 Task: Add an event with the title Interview with Manik, date '2024/05/19', time 8:50 AM to 10:50 AMand add a description: A team outing is a planned event or activity that takes employees out of the usual work environment to engage in recreational and team-building activities. It provides an opportunity for team members to bond, unwind, and strengthen their professional relationships in a more relaxed setting.Select event color  Flamingo . Add location for the event as: 321 Tuileries Garden, Paris, France, logged in from the account softage.3@softage.netand send the event invitation to softage.2@softage.net and softage.4@softage.net. Set a reminder for the event Daily
Action: Mouse moved to (64, 92)
Screenshot: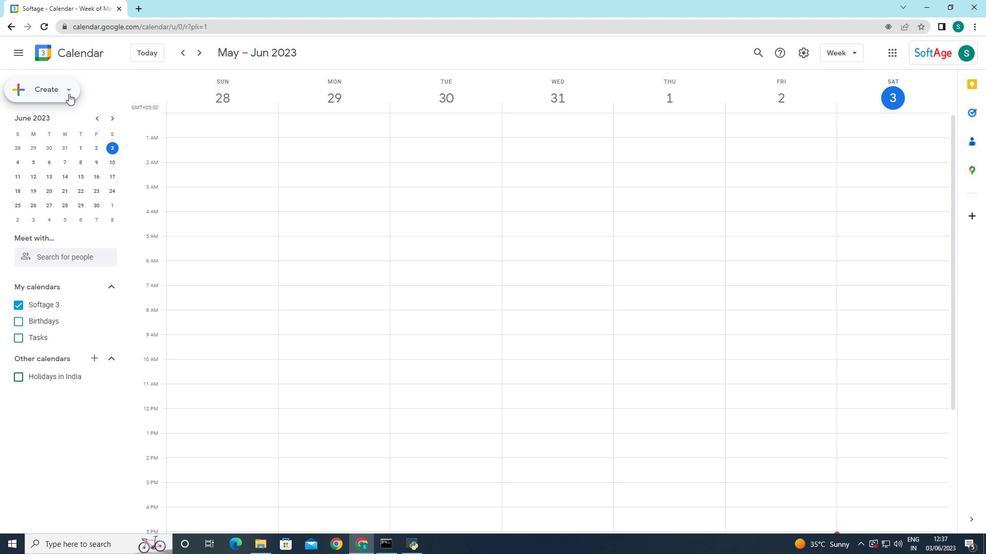 
Action: Mouse pressed left at (64, 92)
Screenshot: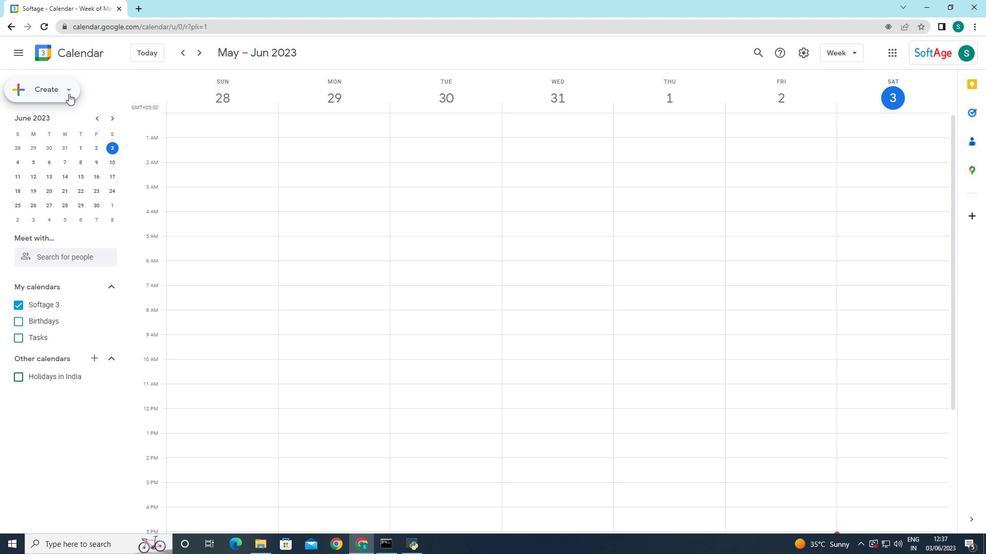 
Action: Mouse moved to (53, 115)
Screenshot: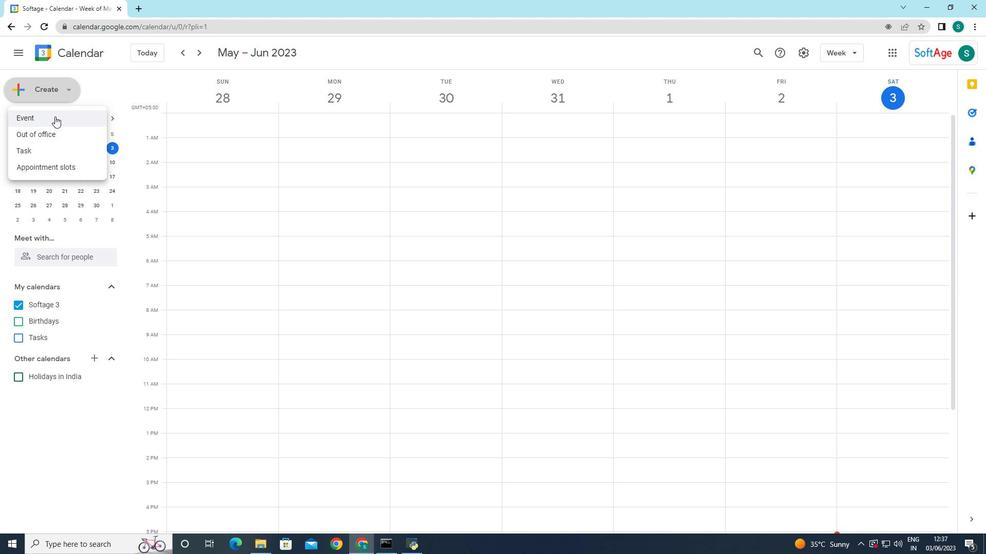 
Action: Mouse pressed left at (53, 115)
Screenshot: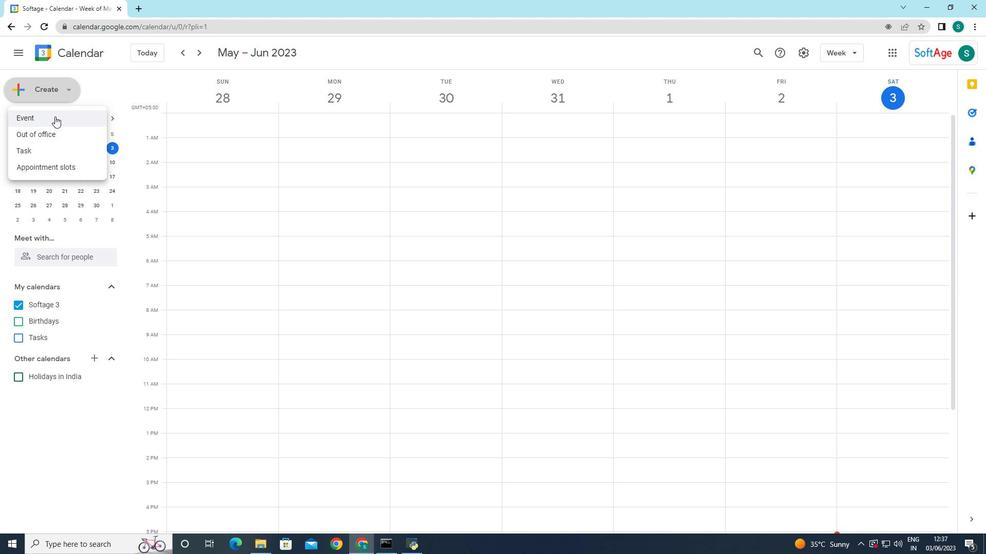 
Action: Mouse moved to (742, 496)
Screenshot: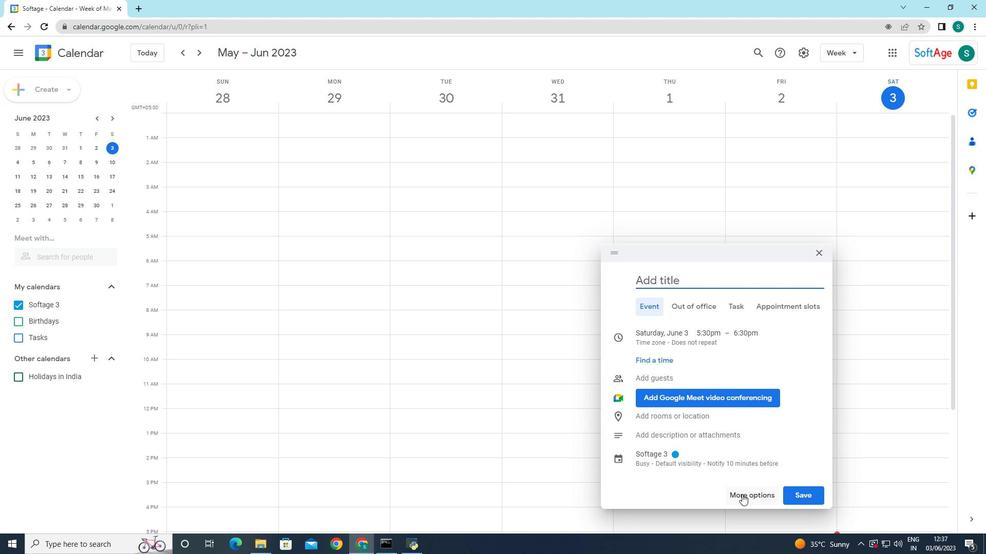 
Action: Mouse pressed left at (742, 496)
Screenshot: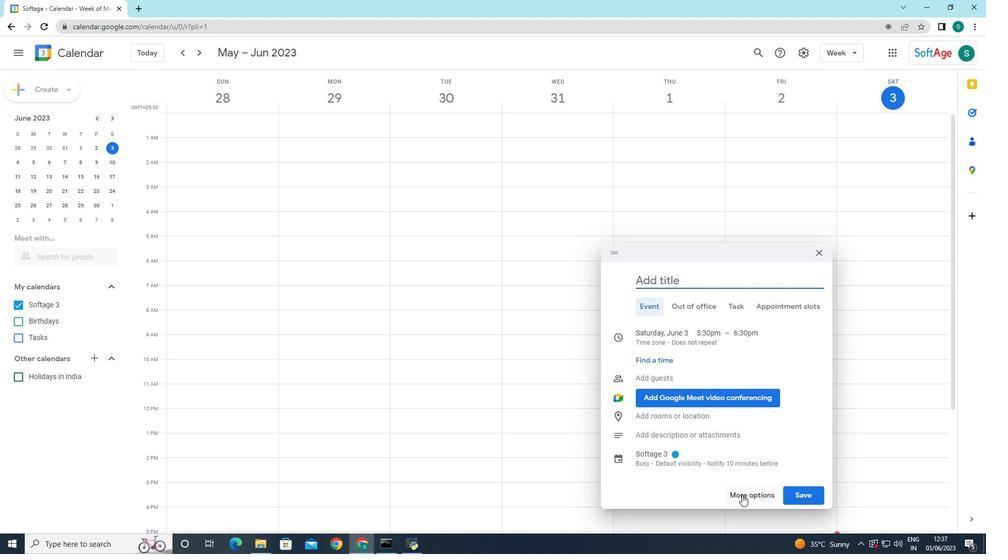 
Action: Mouse moved to (62, 62)
Screenshot: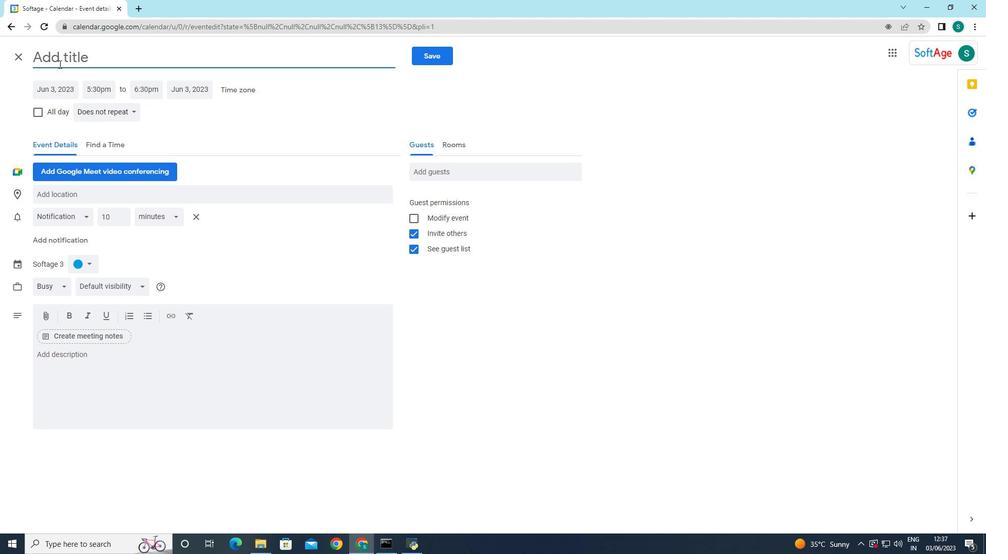 
Action: Mouse pressed left at (62, 62)
Screenshot: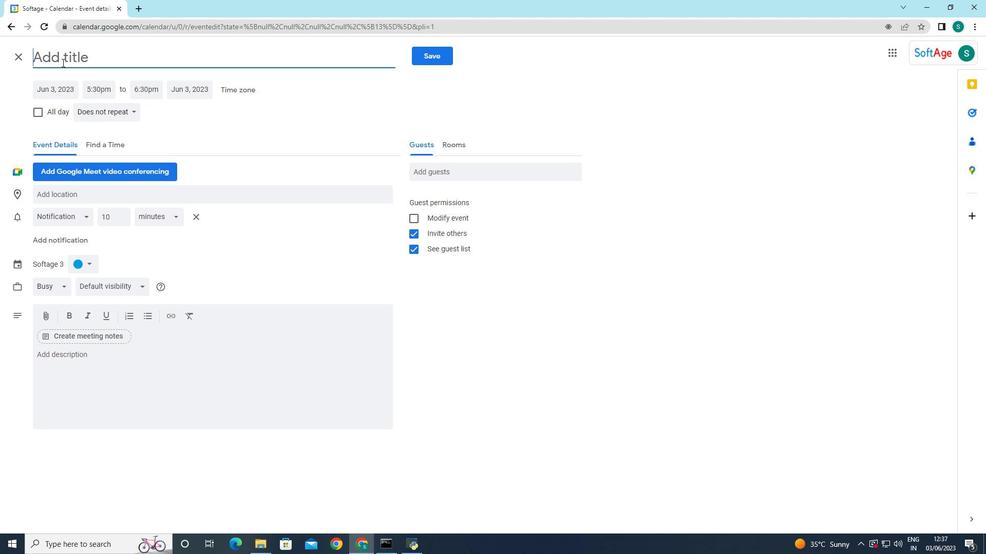 
Action: Key pressed <Key.caps_lock>I<Key.caps_lock>nterview<Key.space>with<Key.space><Key.caps_lock>M<Key.caps_lock>anik<Key.space>
Screenshot: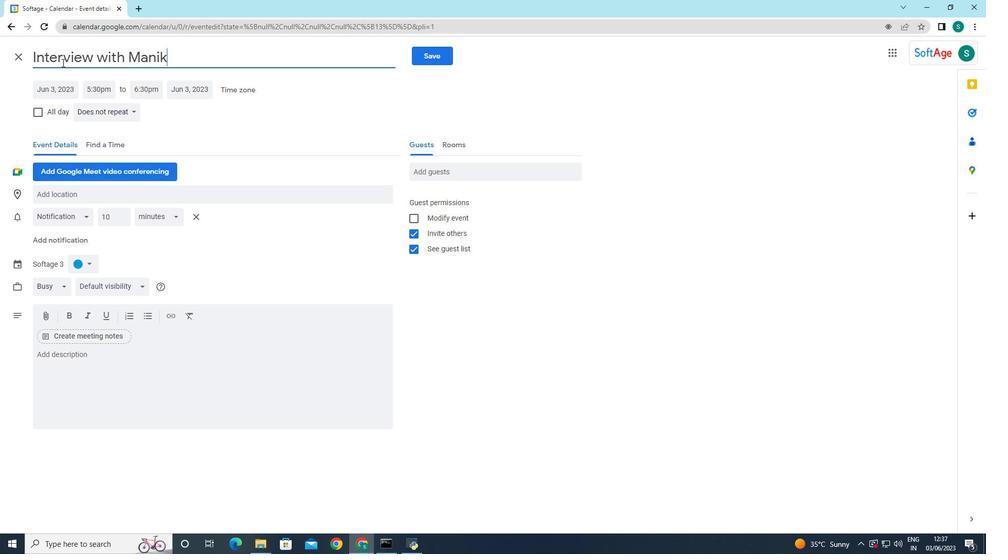 
Action: Mouse moved to (48, 90)
Screenshot: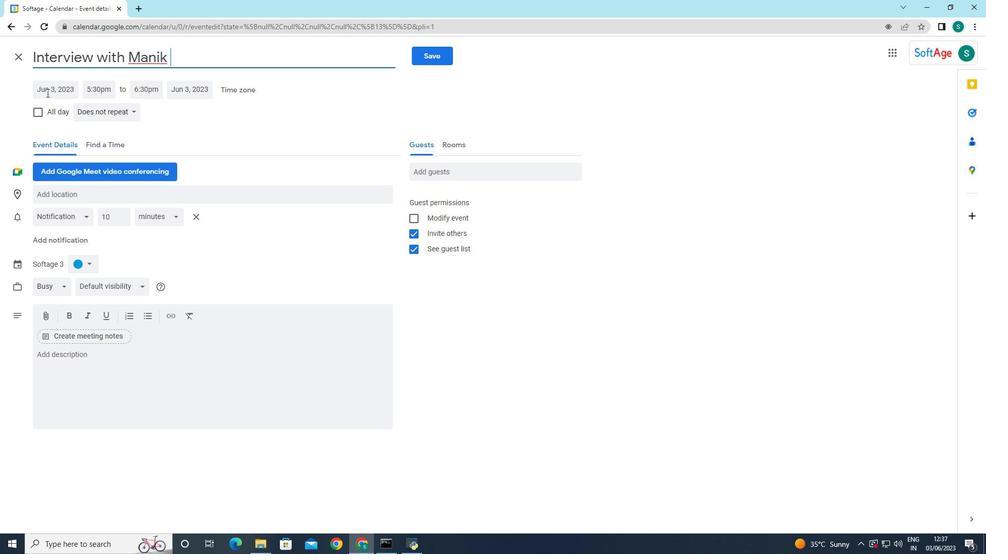
Action: Mouse pressed left at (48, 90)
Screenshot: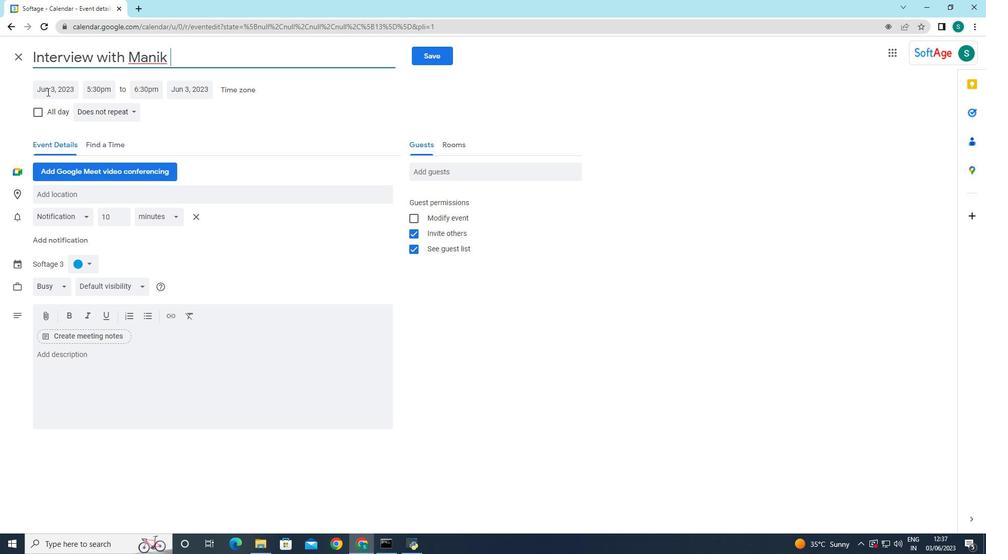 
Action: Mouse moved to (166, 114)
Screenshot: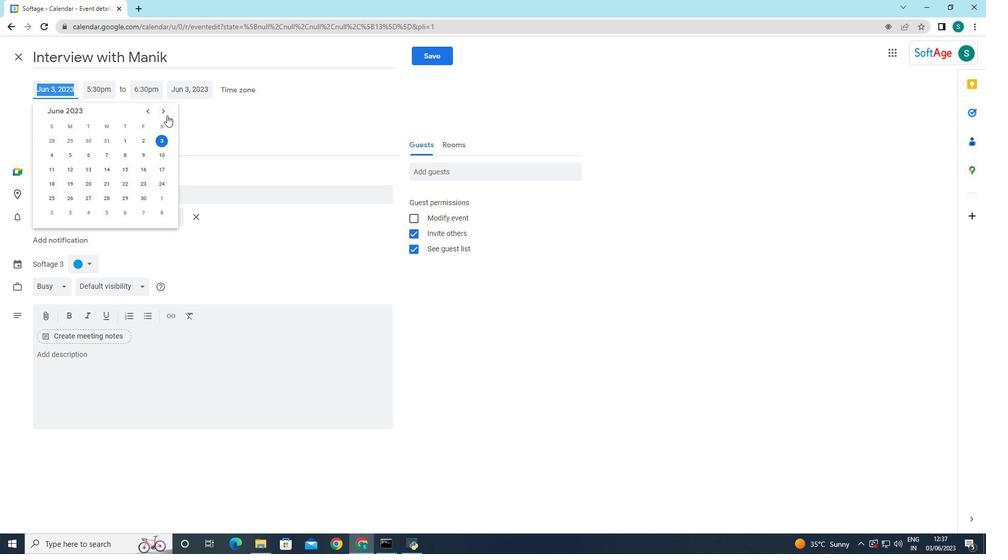 
Action: Mouse pressed left at (166, 114)
Screenshot: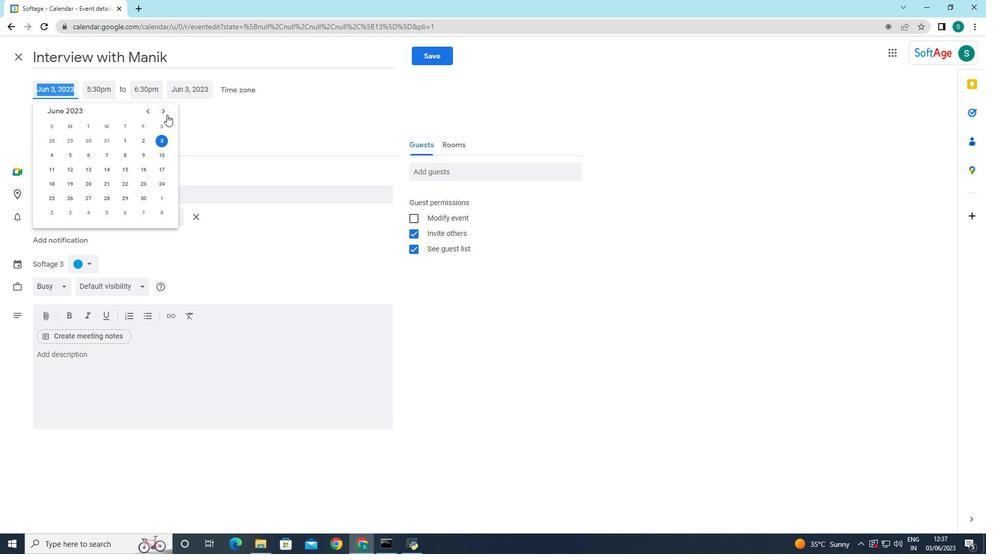 
Action: Mouse pressed left at (166, 114)
Screenshot: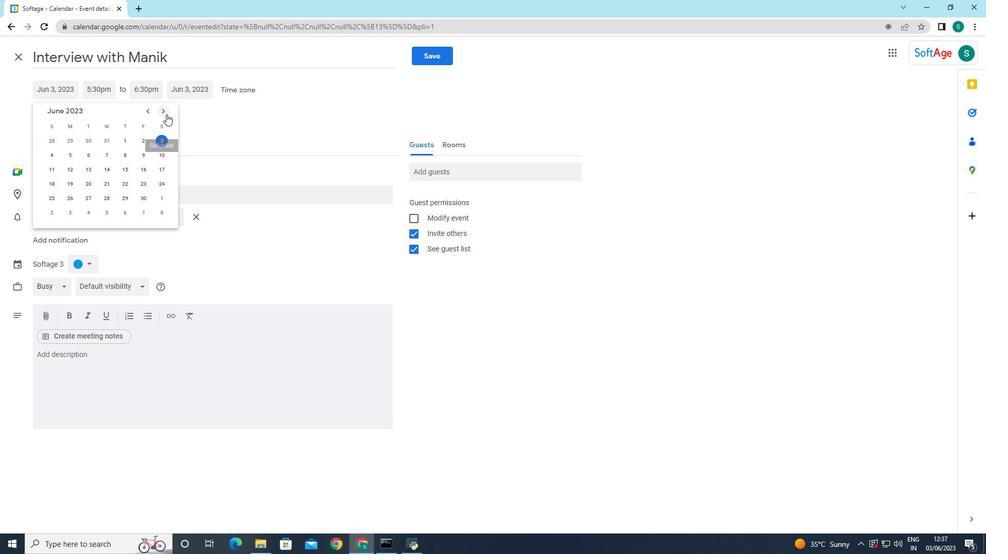 
Action: Mouse pressed left at (166, 114)
Screenshot: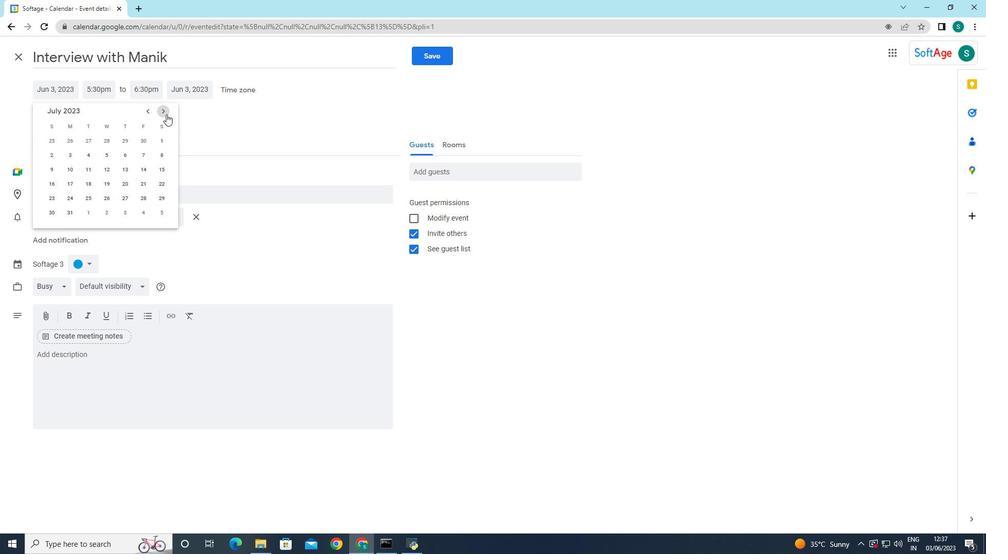 
Action: Mouse pressed left at (166, 114)
Screenshot: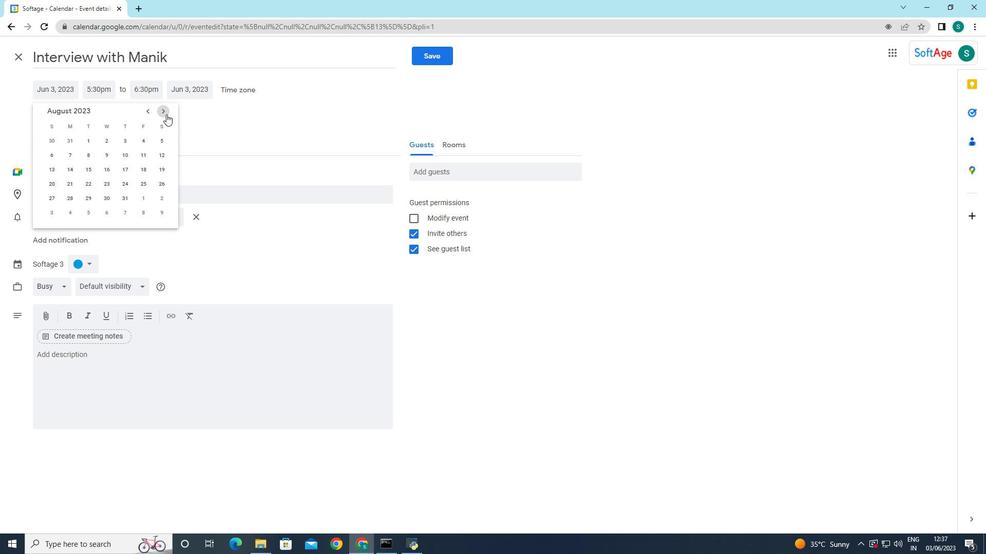 
Action: Mouse pressed left at (166, 114)
Screenshot: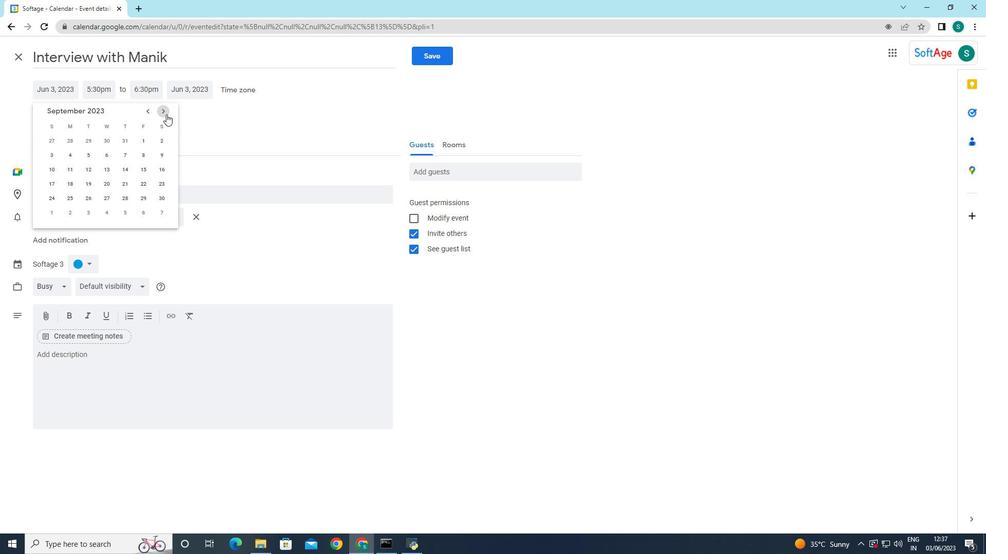 
Action: Mouse pressed left at (166, 114)
Screenshot: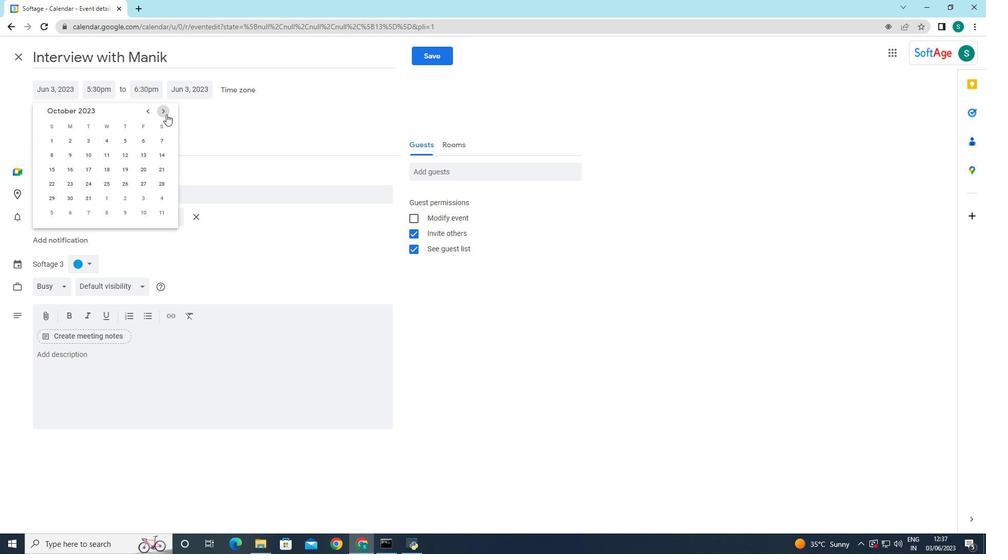 
Action: Mouse pressed left at (166, 114)
Screenshot: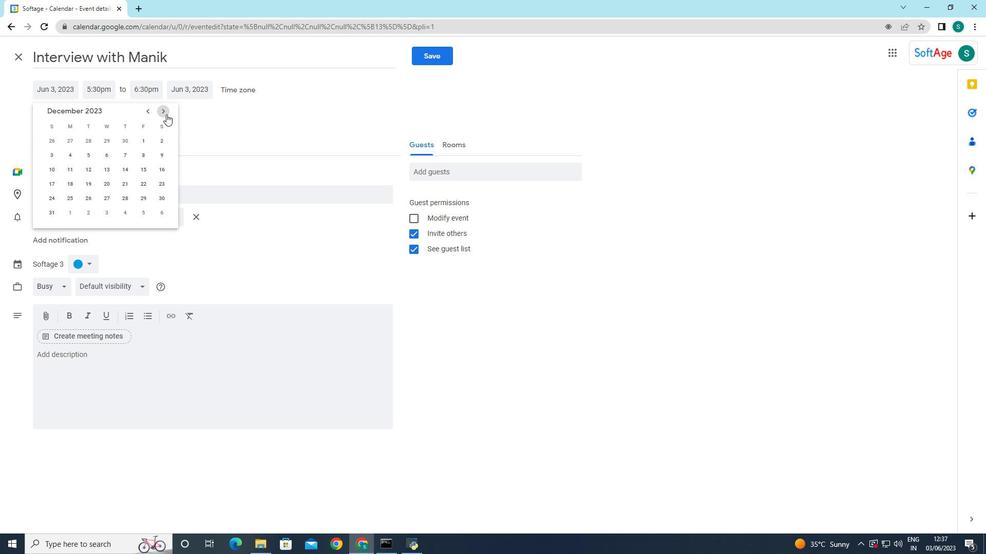 
Action: Mouse pressed left at (166, 114)
Screenshot: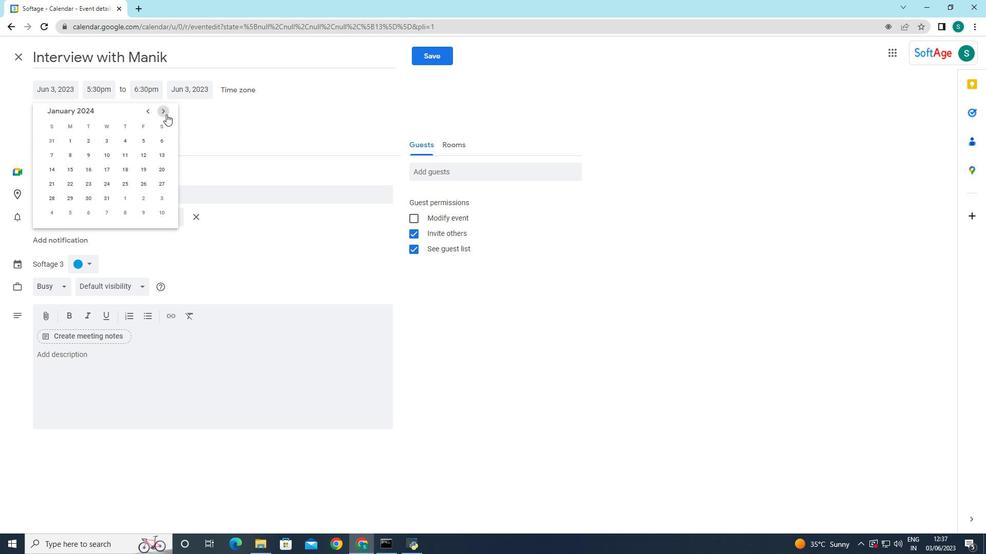 
Action: Mouse pressed left at (166, 114)
Screenshot: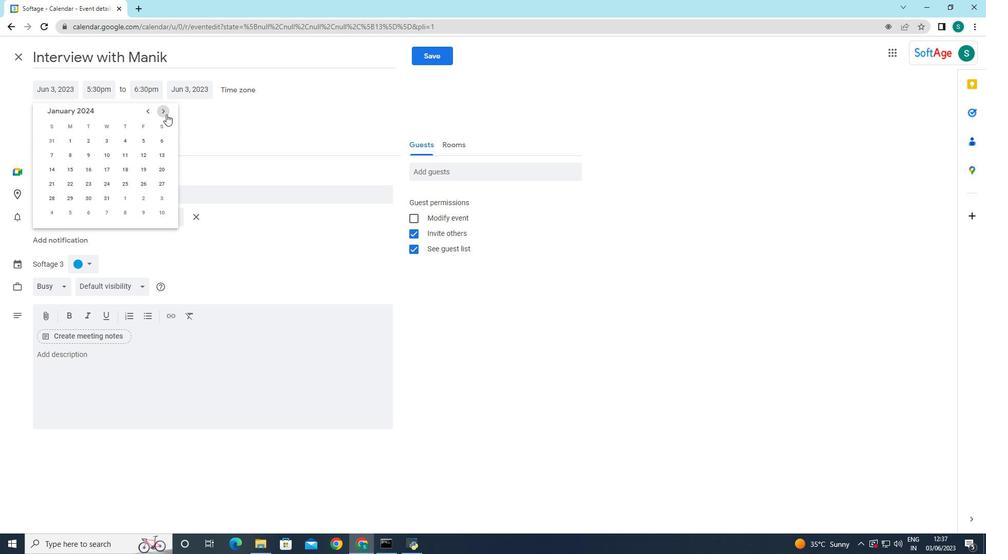 
Action: Mouse pressed left at (166, 114)
Screenshot: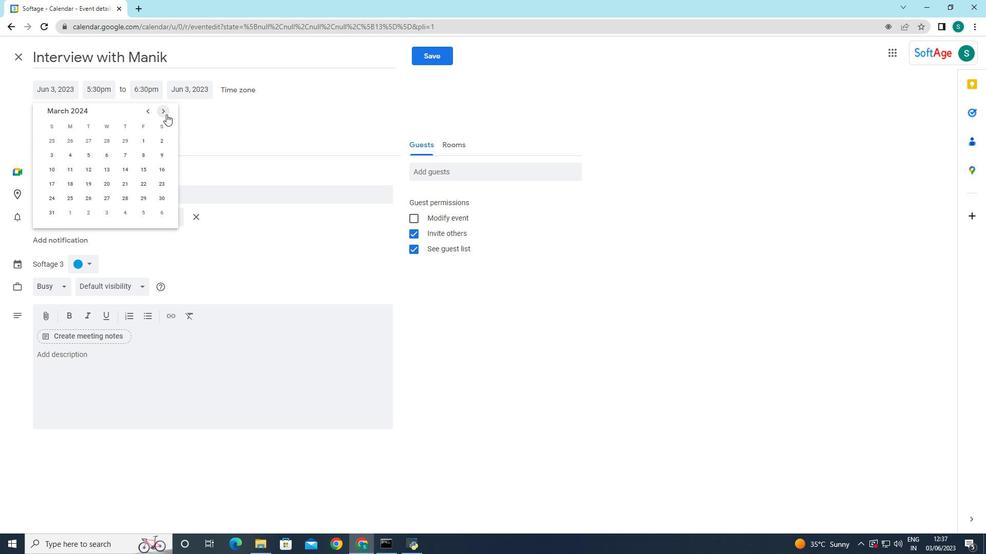 
Action: Mouse pressed left at (166, 114)
Screenshot: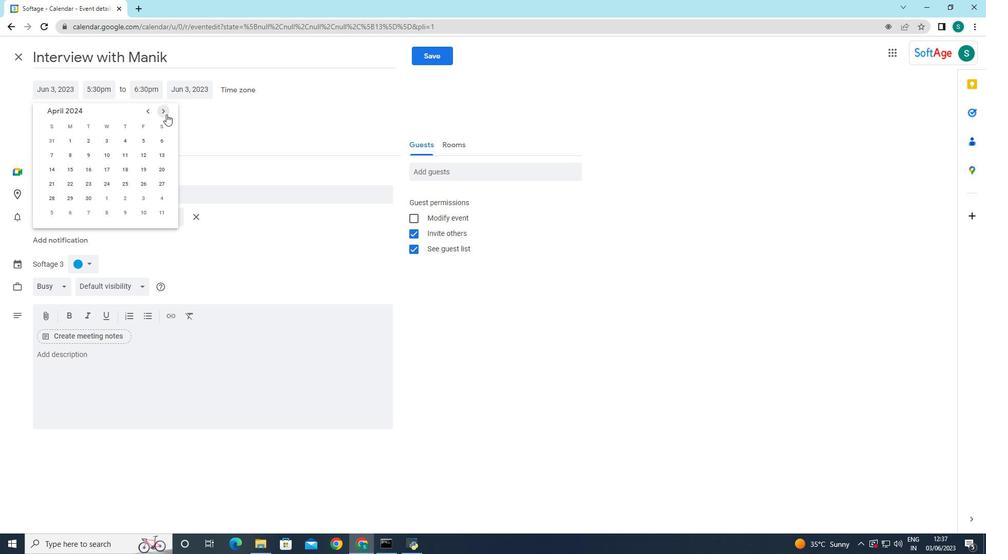 
Action: Mouse moved to (50, 183)
Screenshot: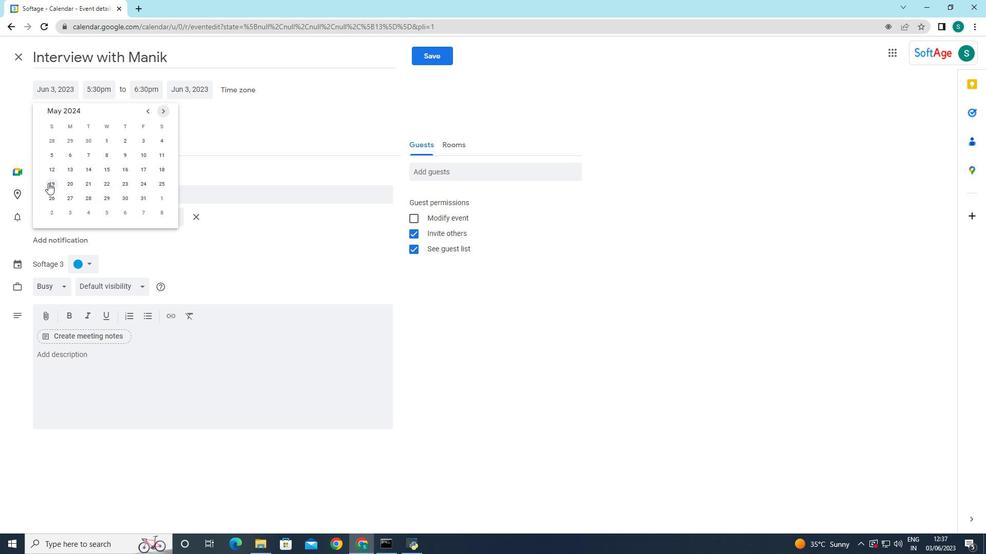 
Action: Mouse pressed left at (50, 183)
Screenshot: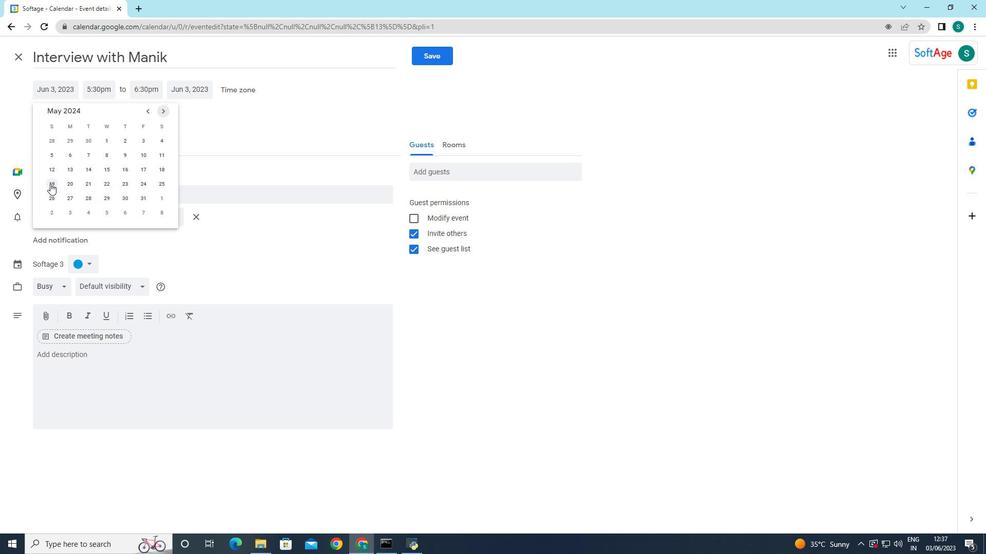 
Action: Mouse moved to (104, 91)
Screenshot: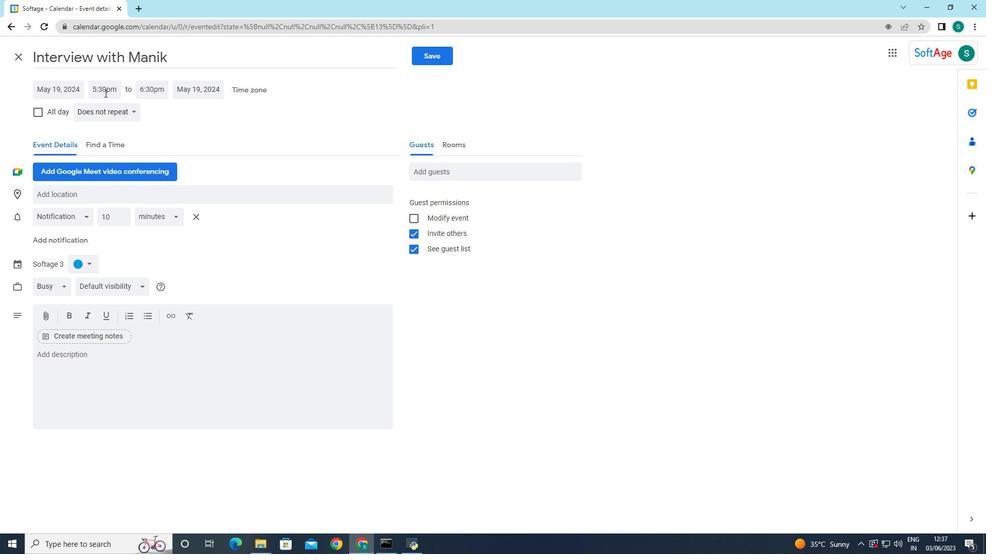 
Action: Mouse pressed left at (104, 91)
Screenshot: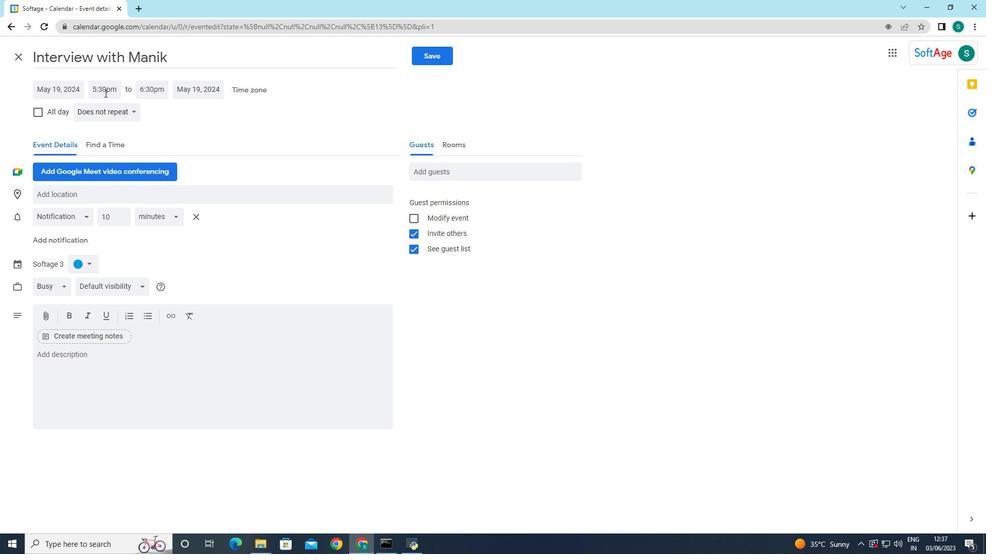 
Action: Mouse moved to (108, 142)
Screenshot: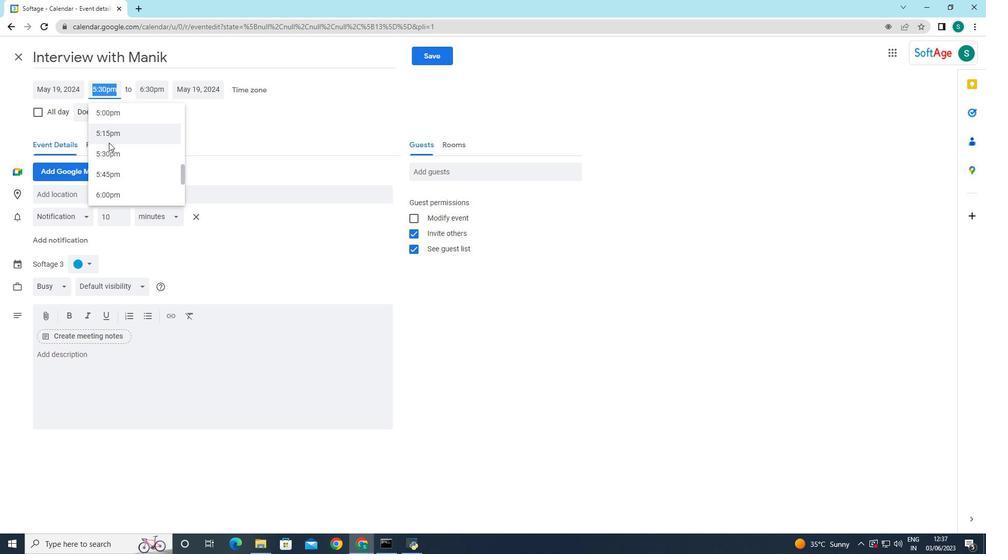 
Action: Mouse scrolled (108, 142) with delta (0, 0)
Screenshot: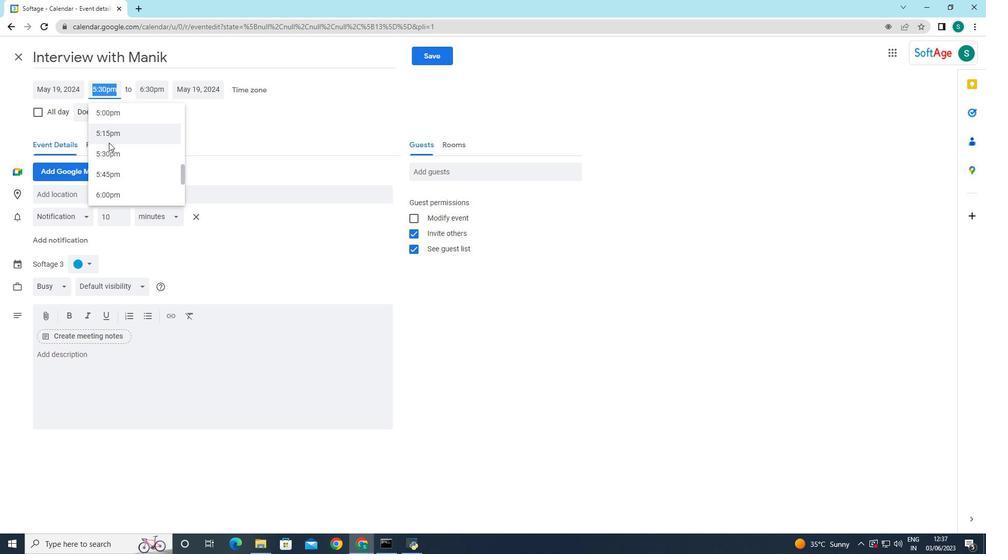 
Action: Mouse scrolled (108, 142) with delta (0, 0)
Screenshot: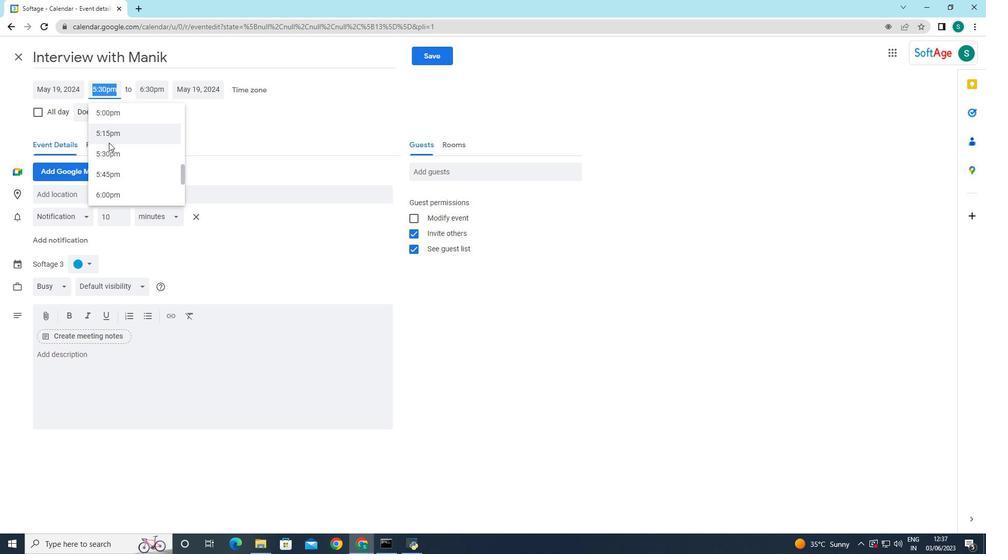 
Action: Mouse scrolled (108, 142) with delta (0, 0)
Screenshot: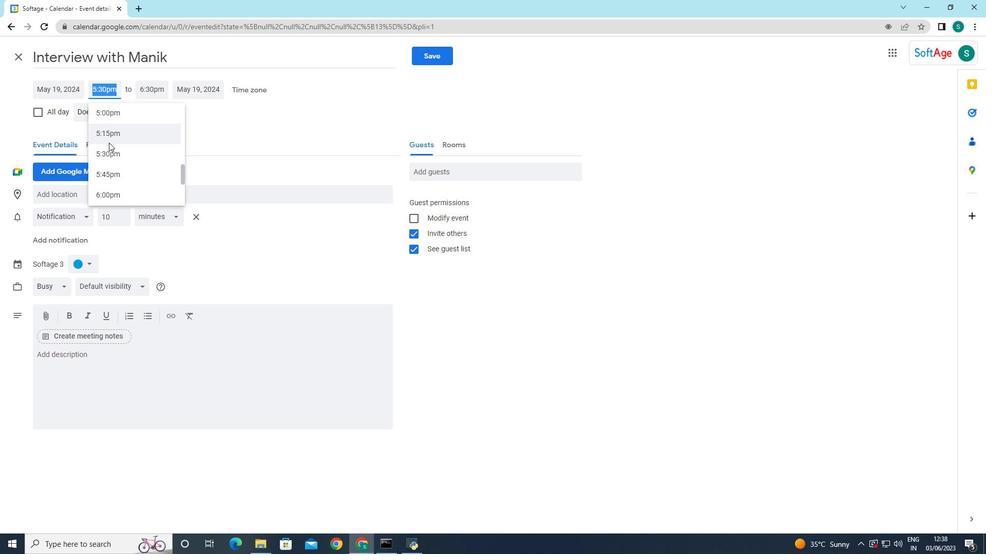 
Action: Mouse scrolled (108, 142) with delta (0, 0)
Screenshot: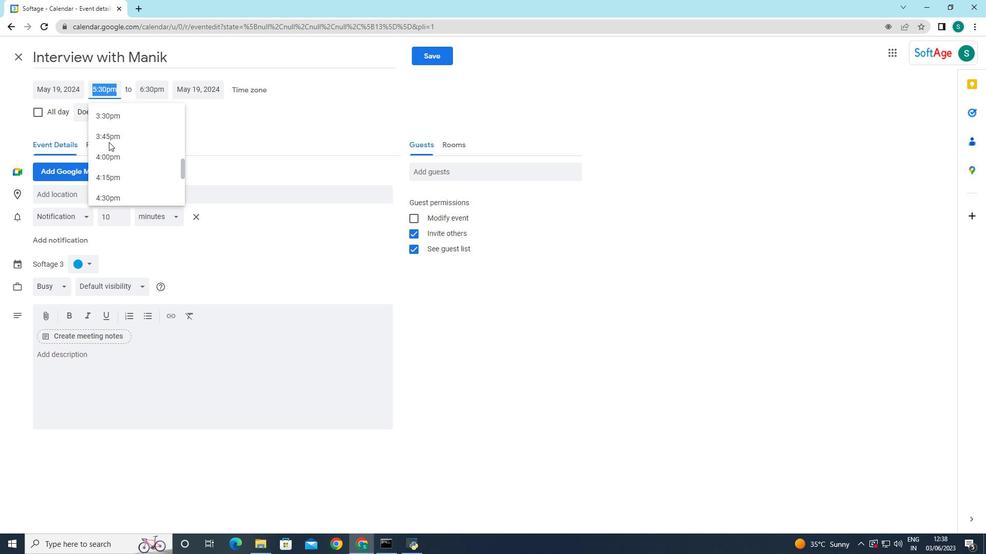 
Action: Mouse scrolled (108, 142) with delta (0, 0)
Screenshot: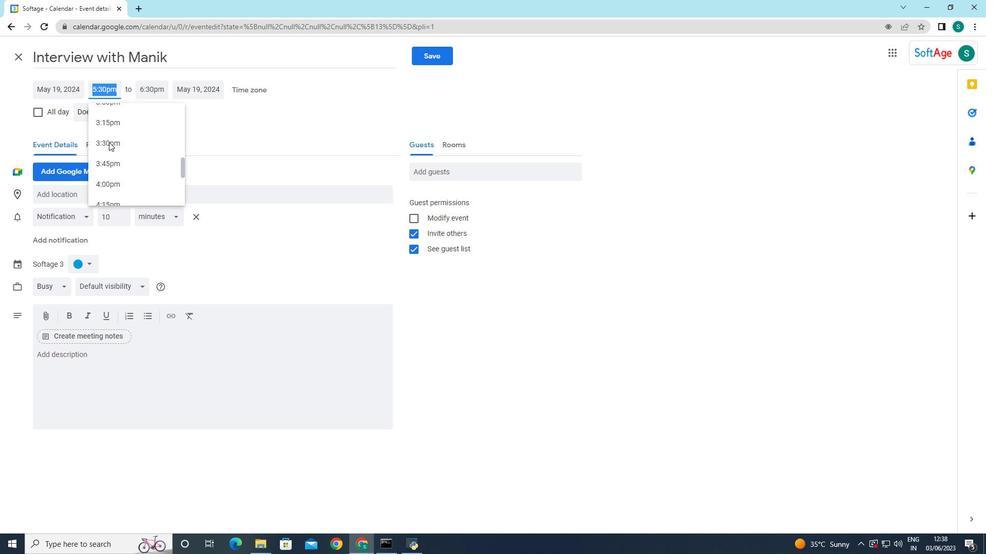 
Action: Mouse moved to (109, 156)
Screenshot: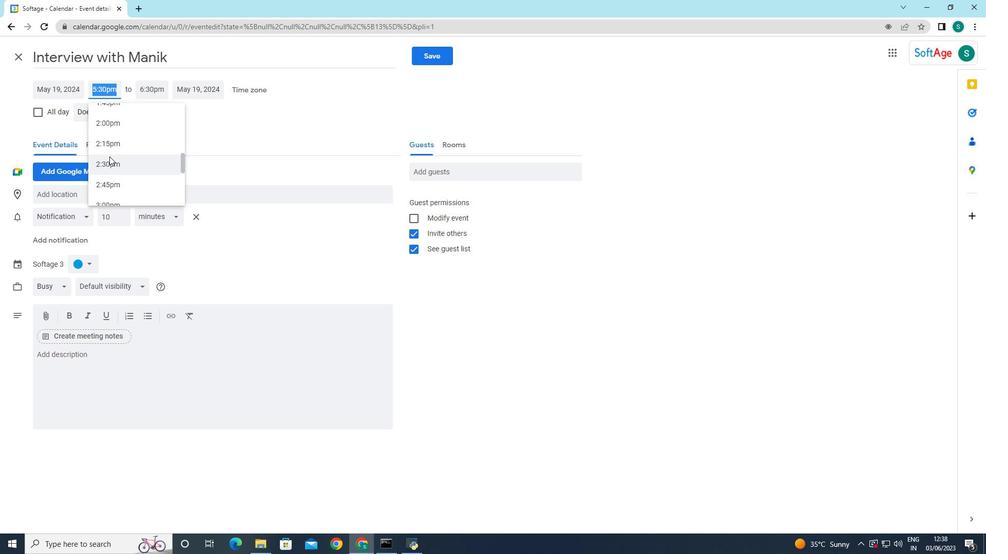 
Action: Mouse scrolled (109, 157) with delta (0, 0)
Screenshot: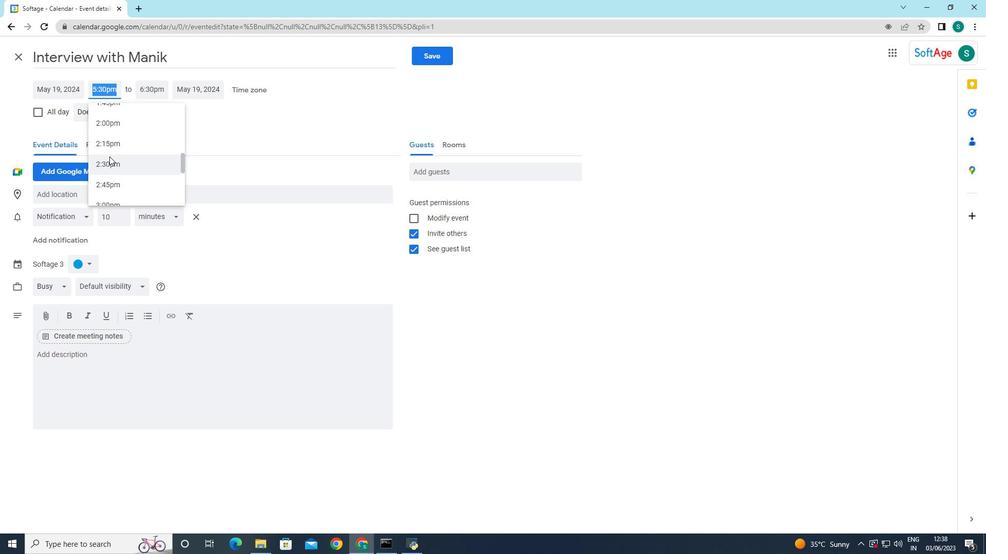 
Action: Mouse moved to (117, 165)
Screenshot: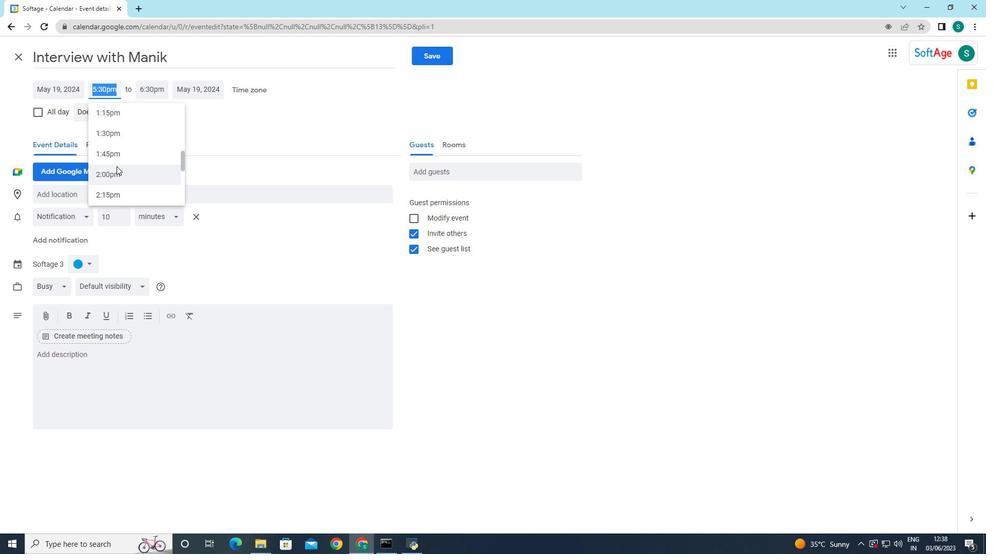 
Action: Mouse scrolled (117, 166) with delta (0, 0)
Screenshot: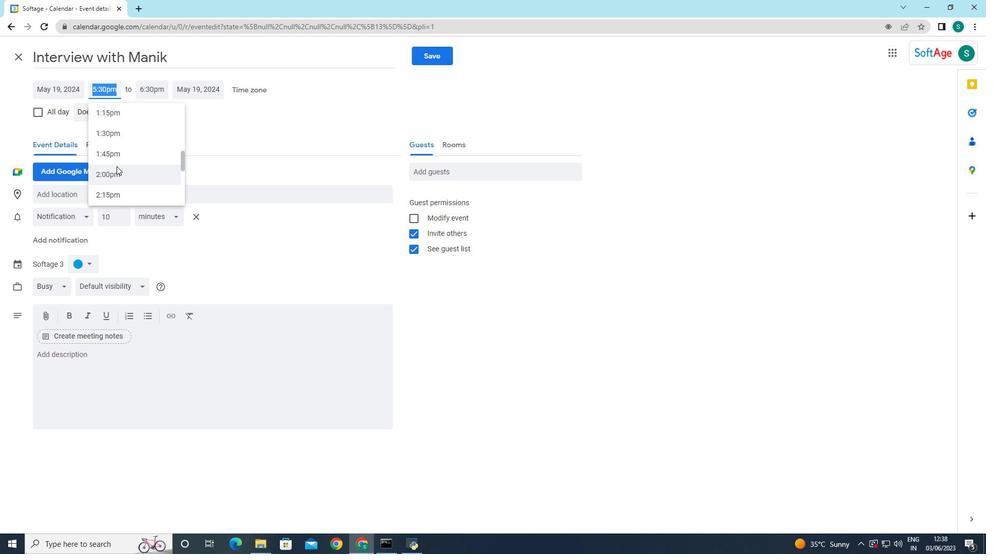 
Action: Mouse moved to (117, 164)
Screenshot: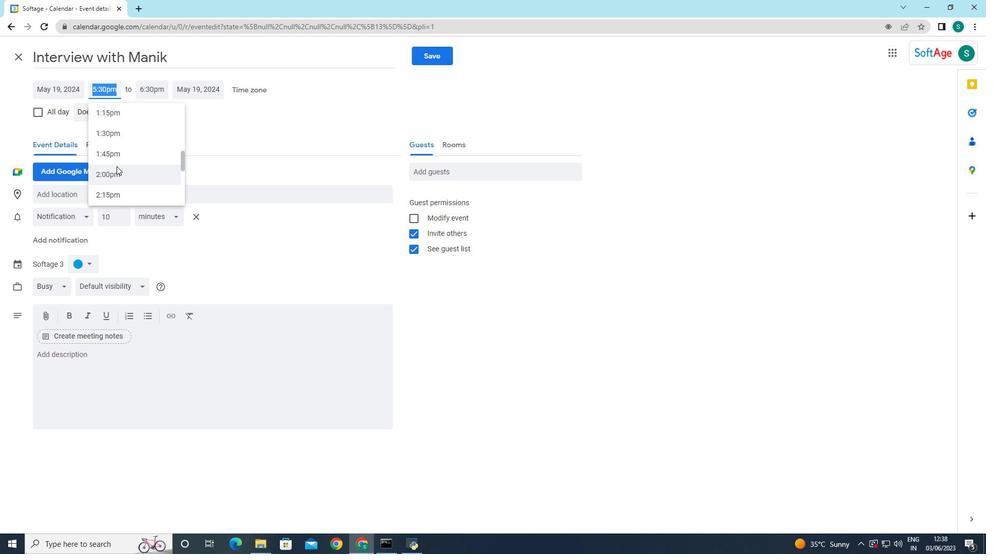 
Action: Mouse scrolled (117, 165) with delta (0, 0)
Screenshot: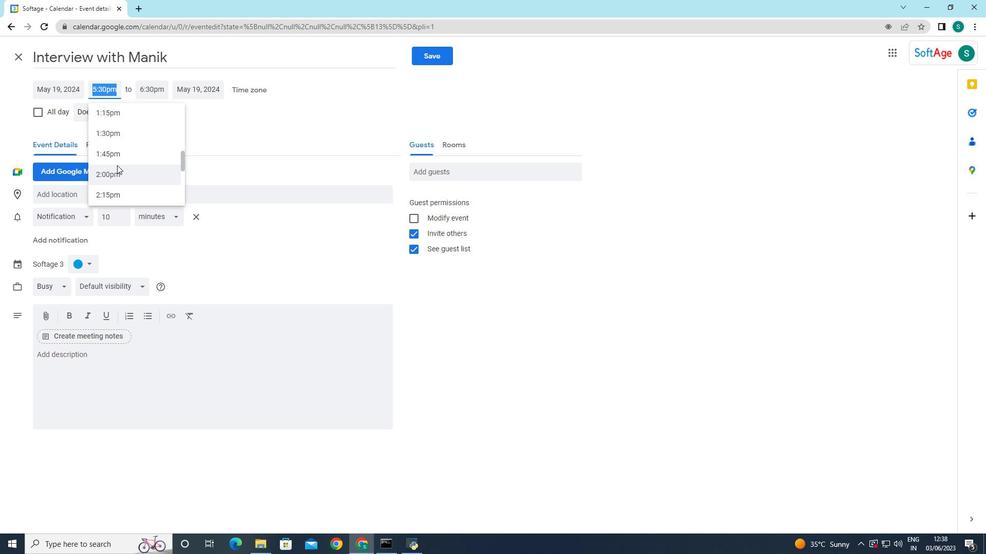 
Action: Mouse scrolled (117, 165) with delta (0, 0)
Screenshot: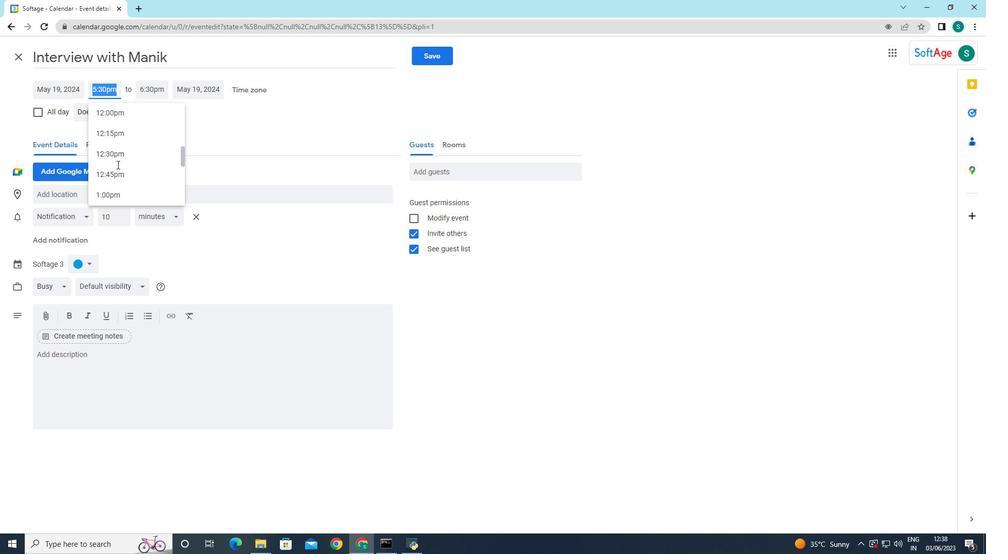 
Action: Mouse moved to (116, 160)
Screenshot: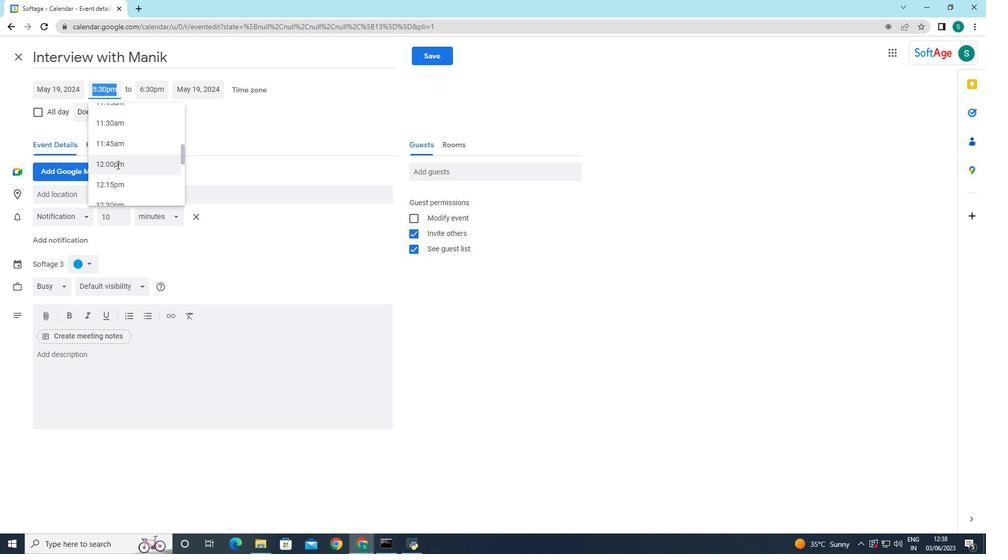
Action: Mouse scrolled (116, 161) with delta (0, 0)
Screenshot: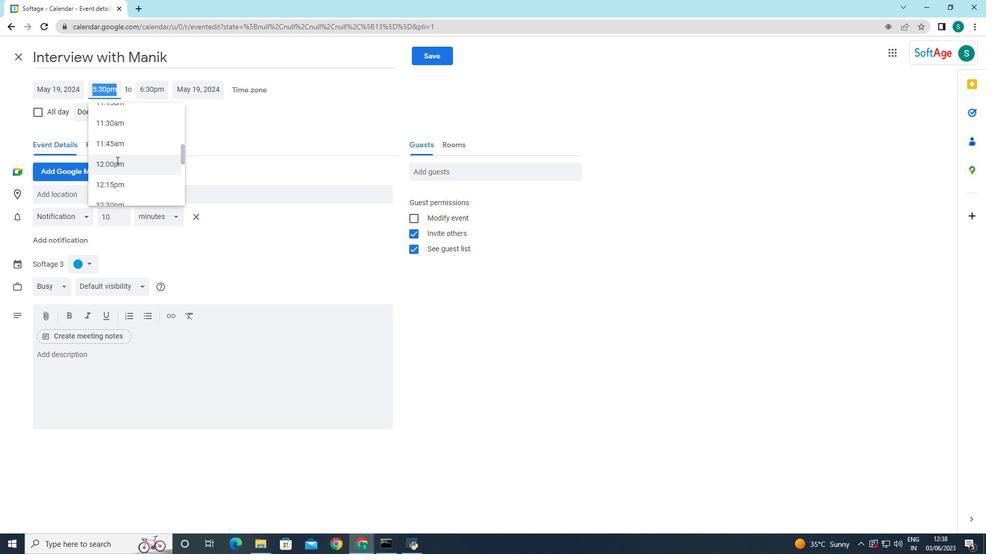 
Action: Mouse moved to (116, 160)
Screenshot: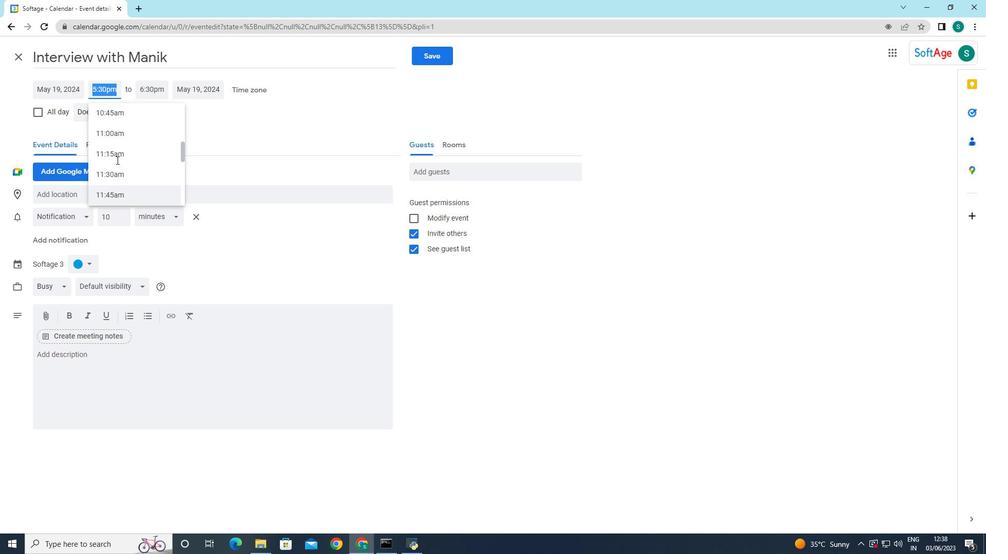 
Action: Mouse scrolled (116, 161) with delta (0, 0)
Screenshot: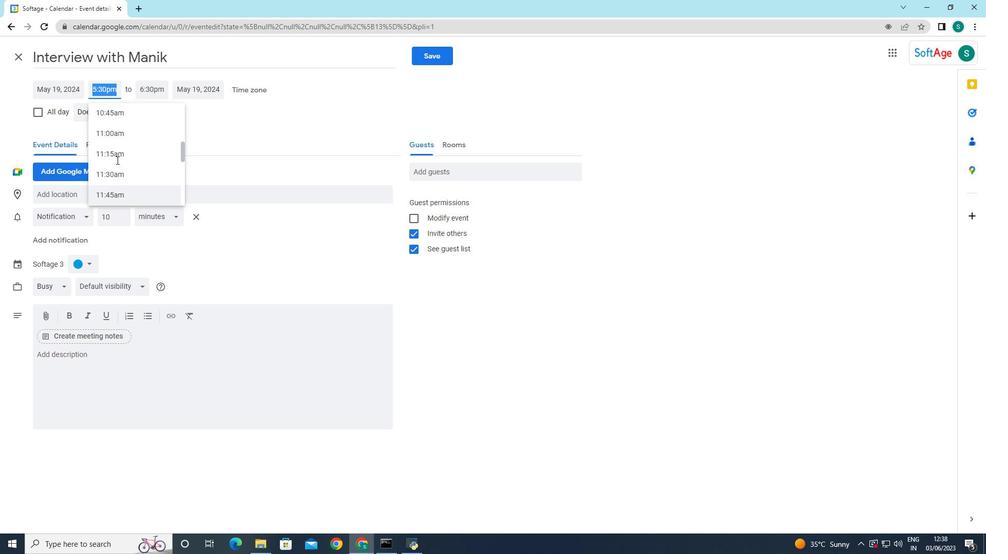 
Action: Mouse scrolled (116, 161) with delta (0, 0)
Screenshot: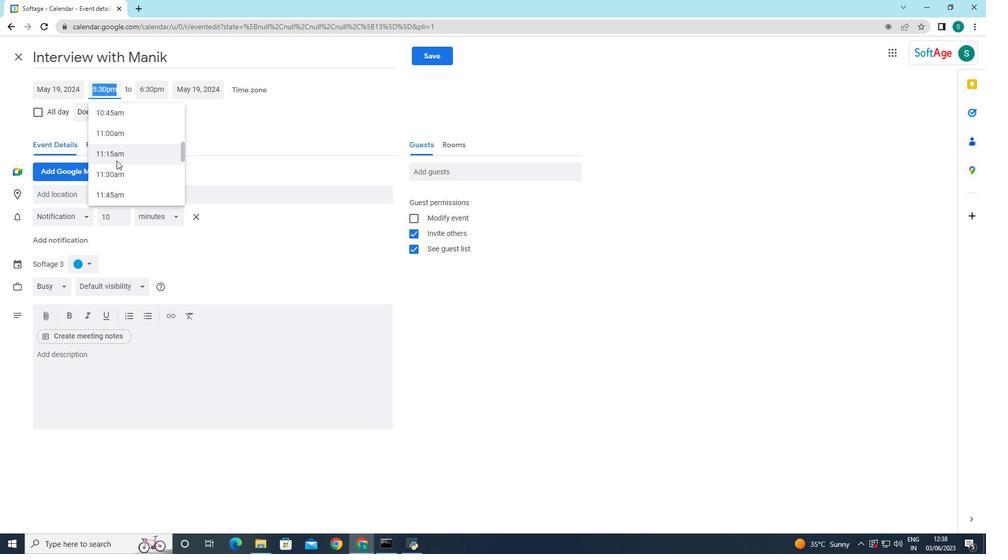 
Action: Mouse moved to (117, 160)
Screenshot: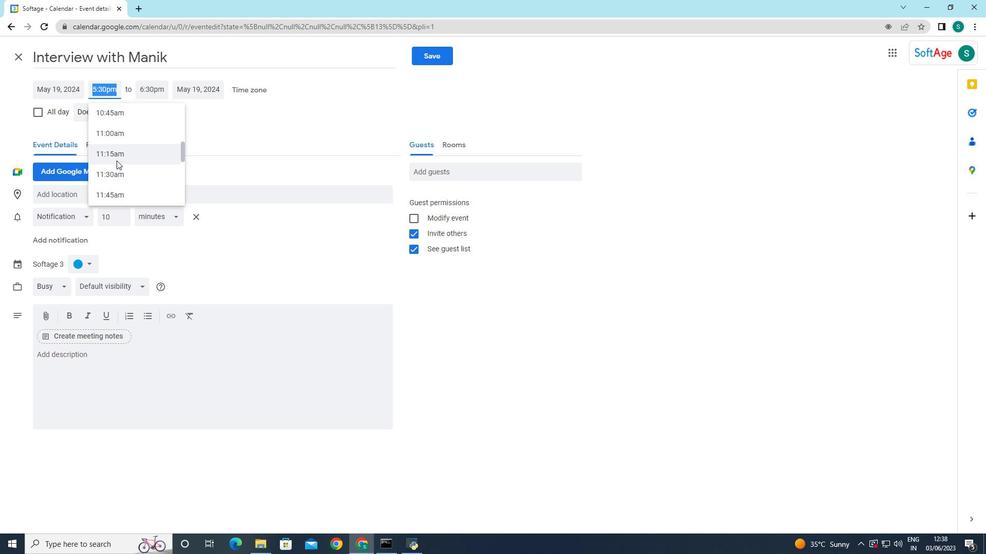 
Action: Mouse scrolled (117, 161) with delta (0, 0)
Screenshot: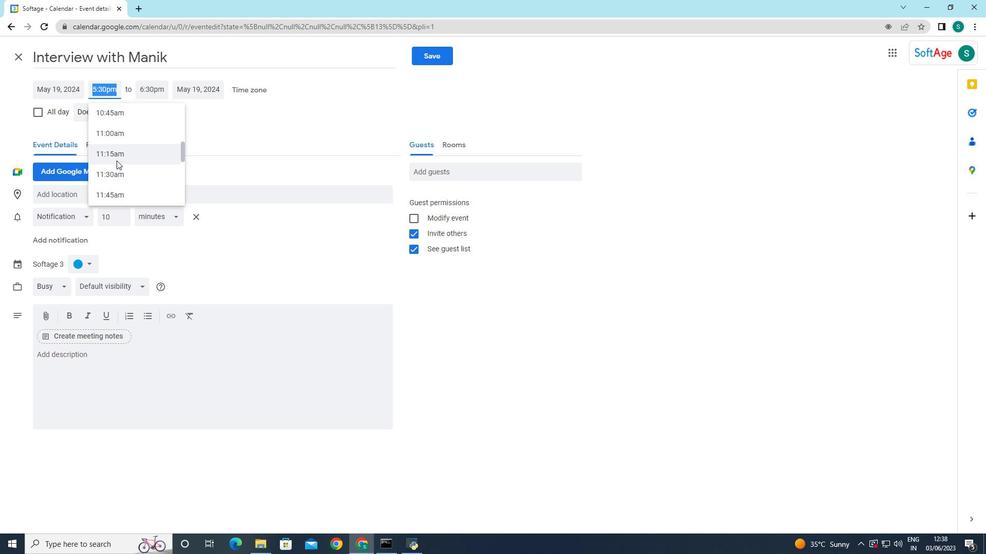 
Action: Mouse moved to (114, 163)
Screenshot: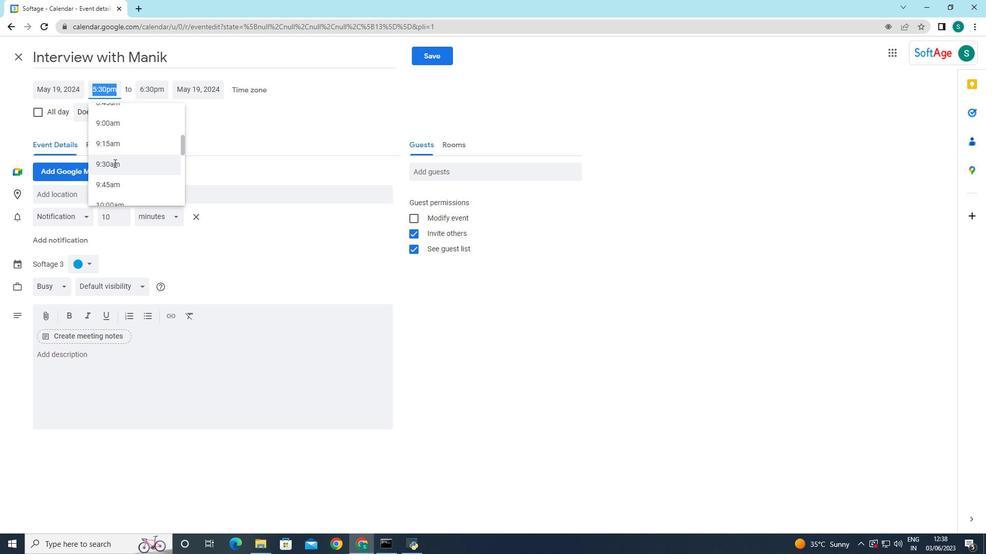 
Action: Mouse scrolled (114, 162) with delta (0, 0)
Screenshot: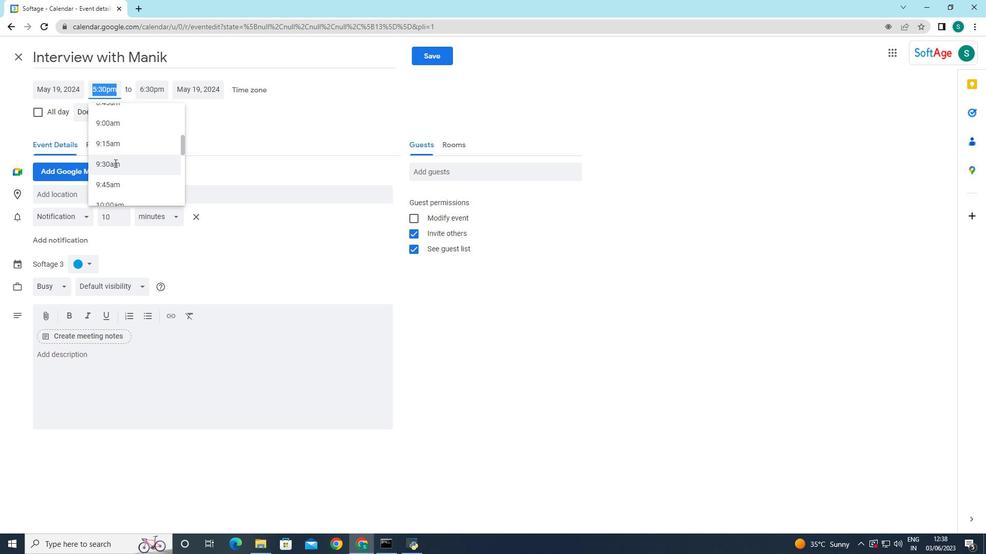 
Action: Mouse moved to (116, 161)
Screenshot: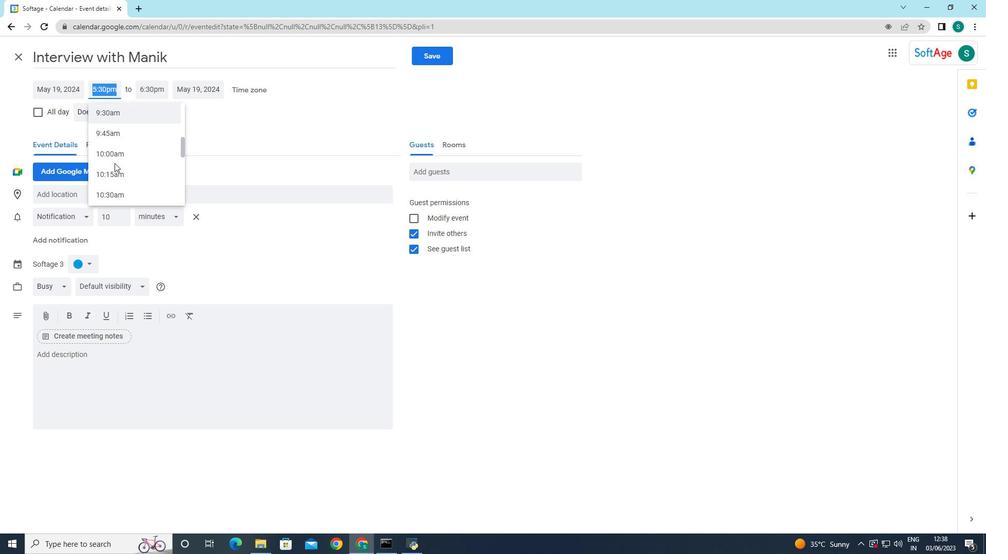 
Action: Mouse scrolled (116, 162) with delta (0, 0)
Screenshot: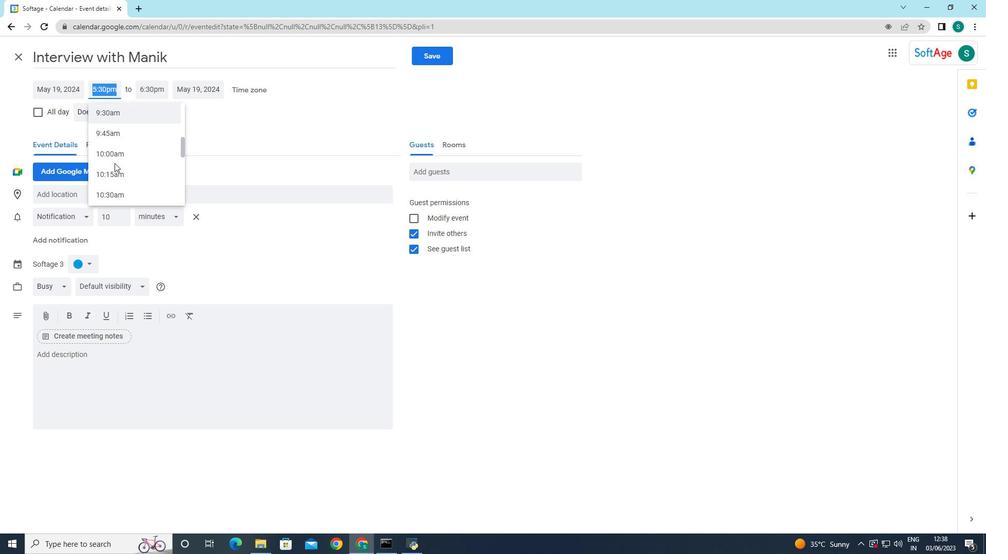 
Action: Mouse moved to (116, 161)
Screenshot: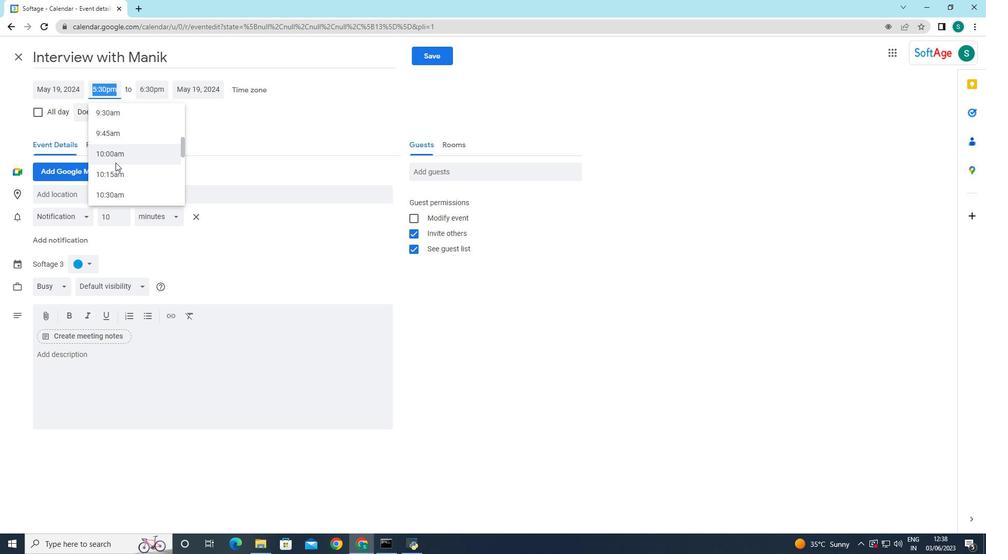 
Action: Mouse scrolled (116, 162) with delta (0, 0)
Screenshot: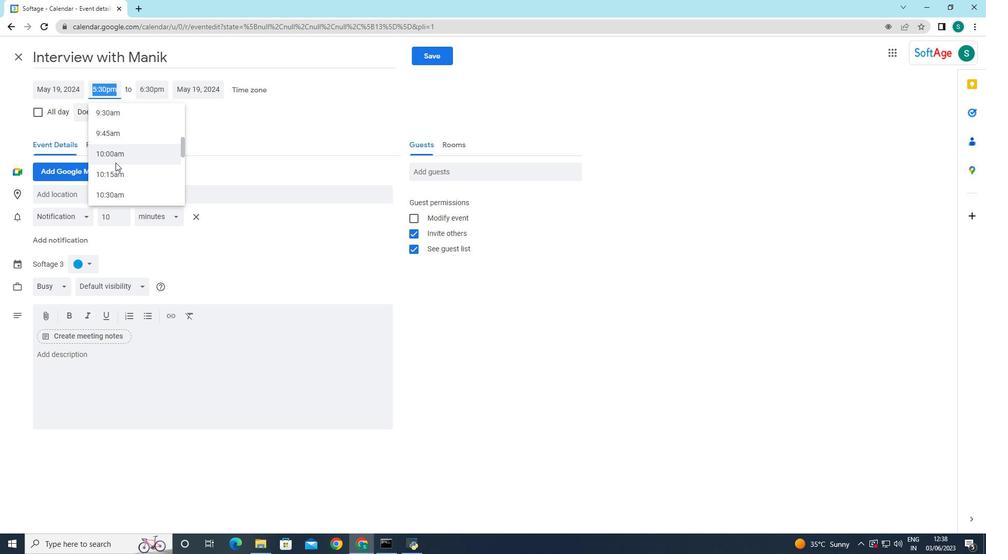 
Action: Mouse moved to (113, 134)
Screenshot: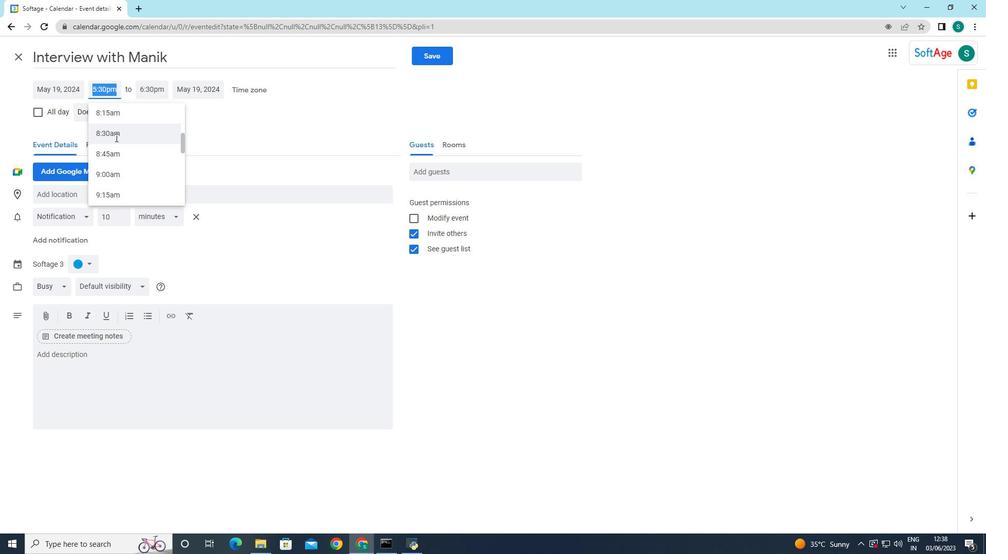 
Action: Mouse pressed left at (113, 134)
Screenshot: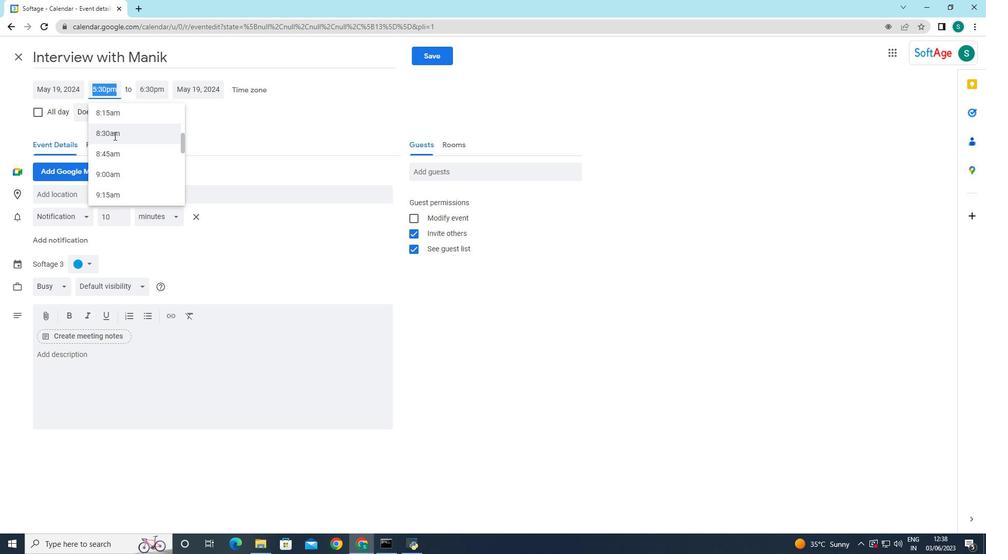 
Action: Mouse moved to (102, 88)
Screenshot: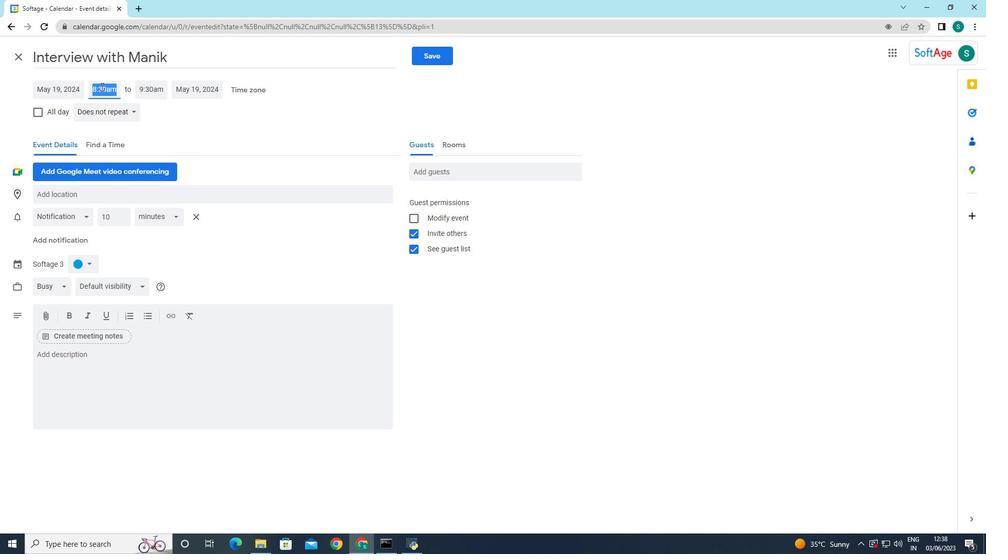 
Action: Mouse pressed left at (102, 88)
Screenshot: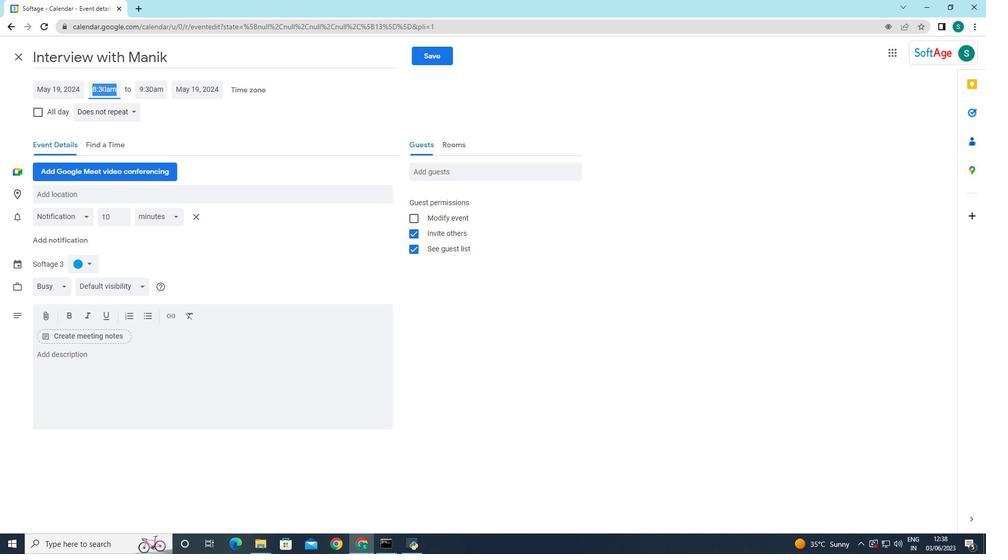 
Action: Mouse moved to (128, 128)
Screenshot: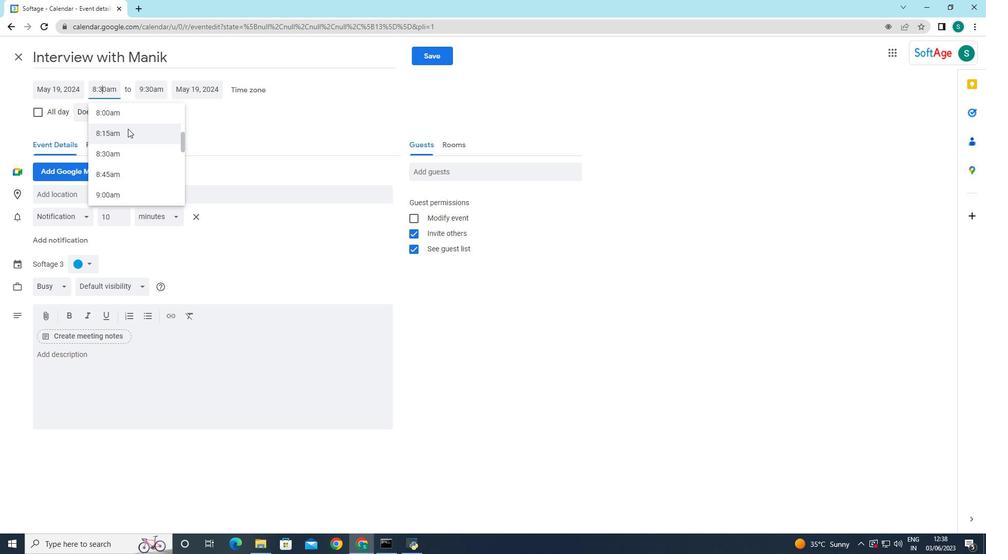 
Action: Key pressed <Key.backspace>5
Screenshot: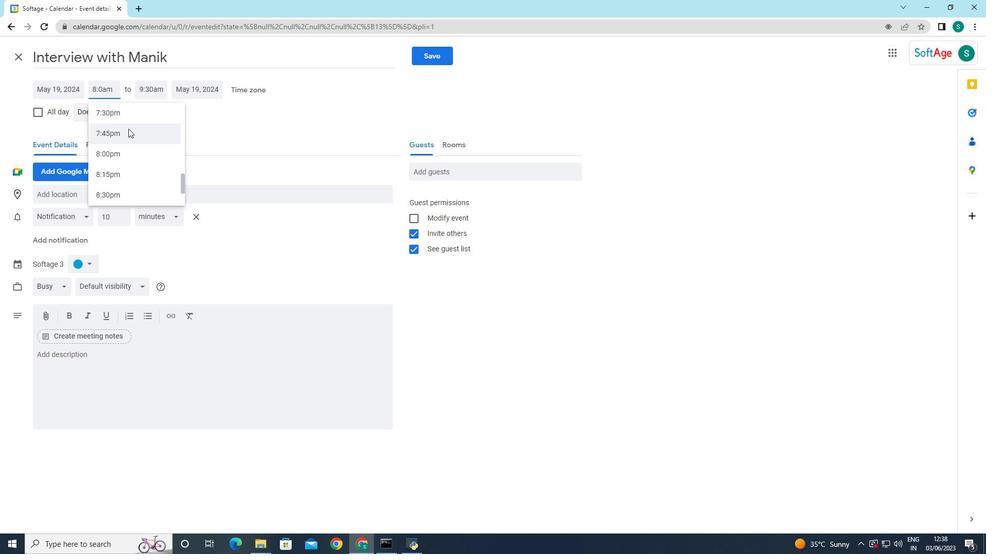 
Action: Mouse moved to (146, 85)
Screenshot: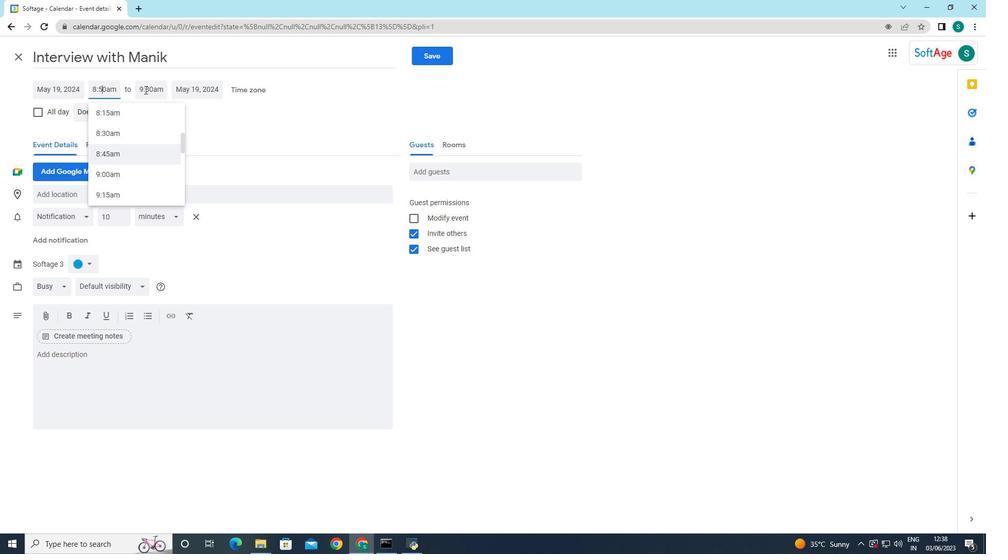 
Action: Mouse pressed left at (146, 85)
Screenshot: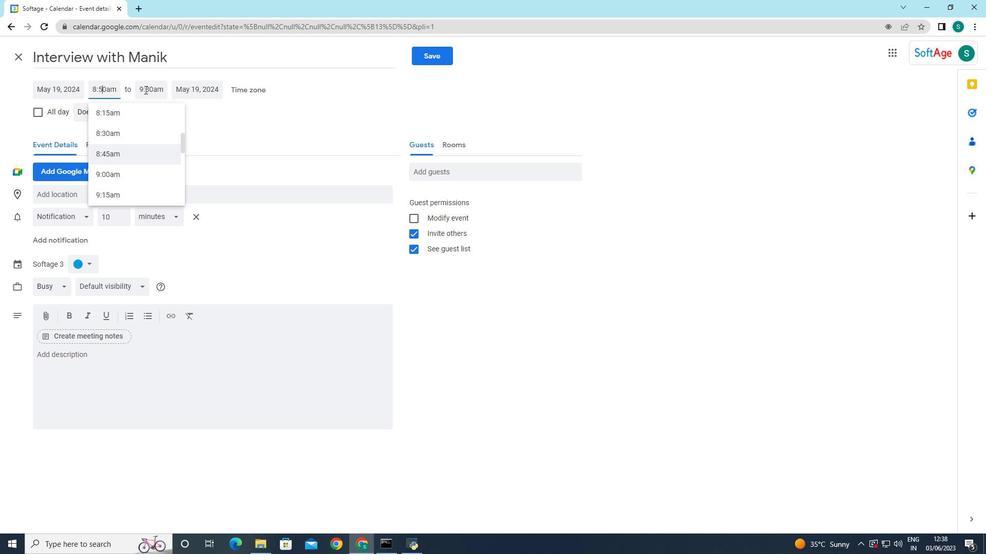 
Action: Mouse moved to (175, 195)
Screenshot: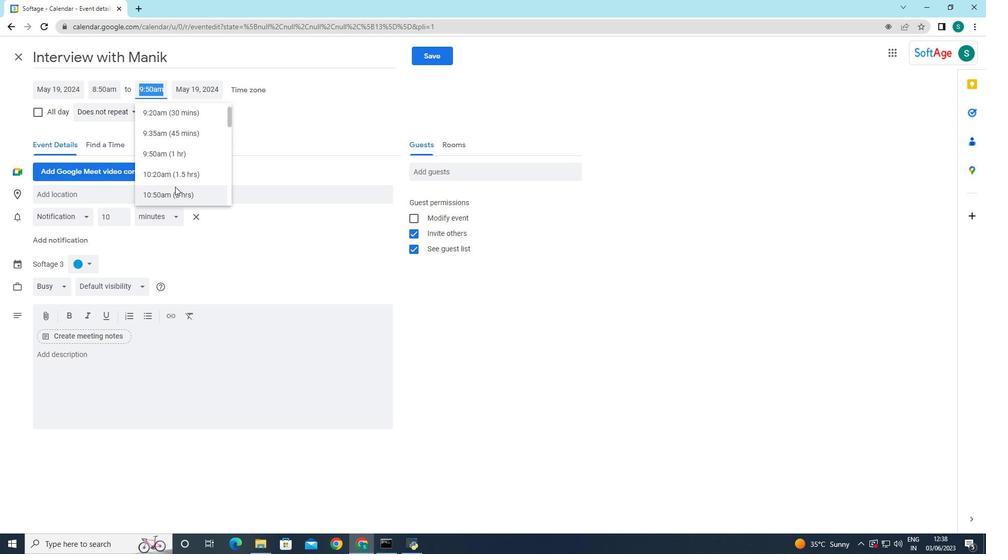 
Action: Mouse pressed left at (175, 195)
Screenshot: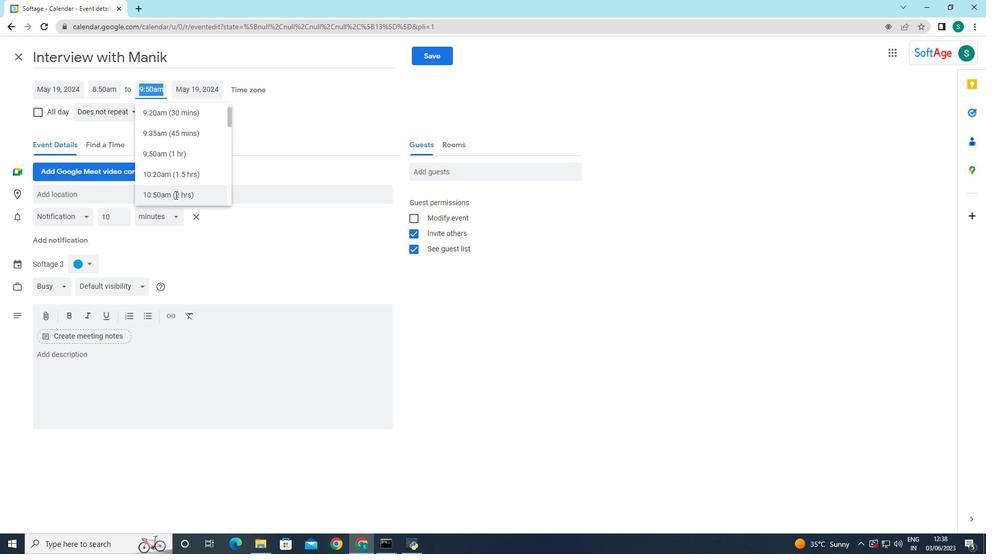 
Action: Mouse moved to (231, 124)
Screenshot: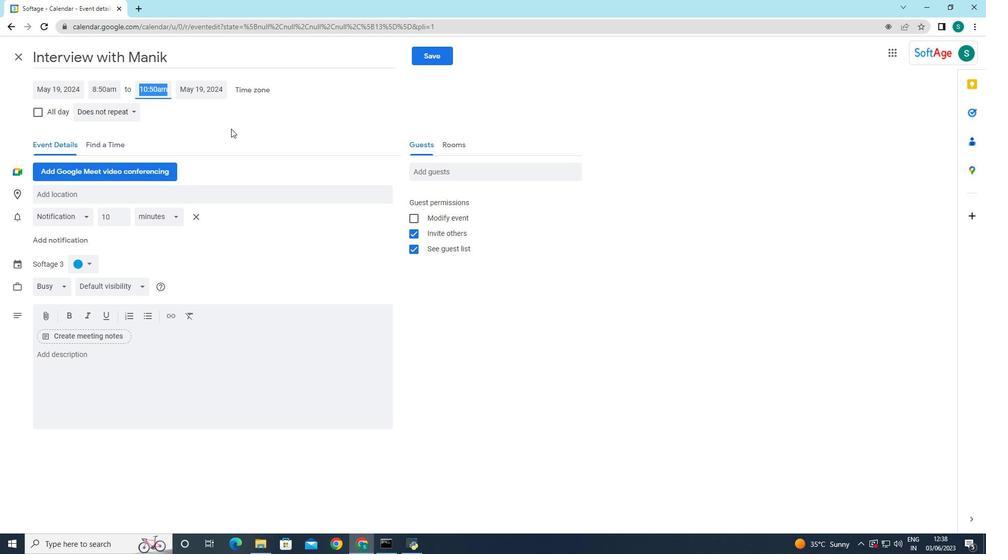 
Action: Mouse pressed left at (231, 124)
Screenshot: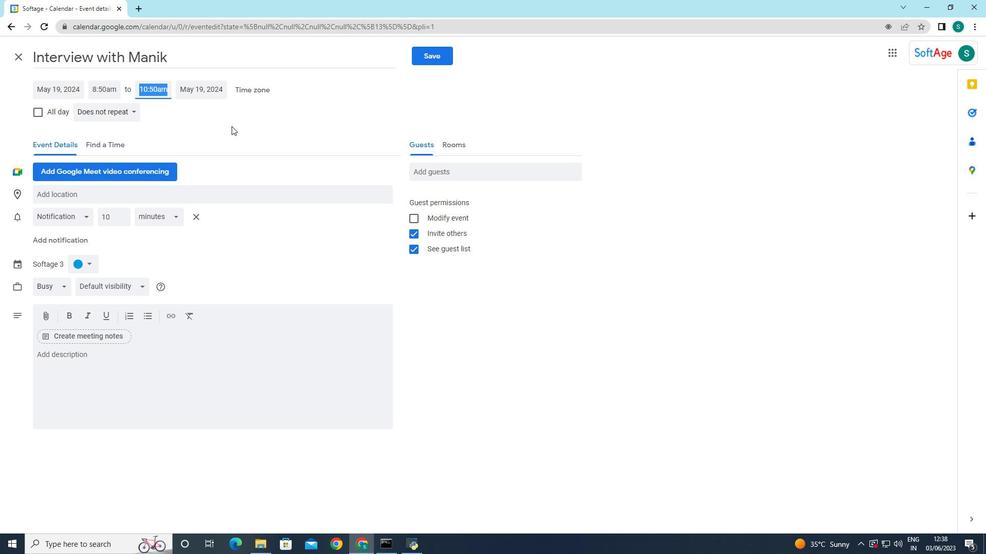 
Action: Mouse moved to (54, 356)
Screenshot: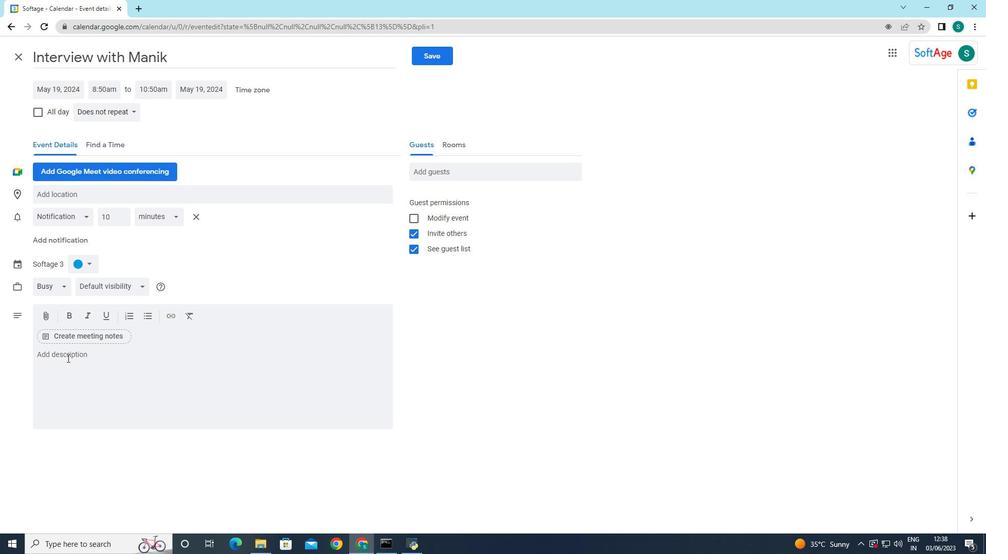 
Action: Mouse pressed left at (54, 356)
Screenshot: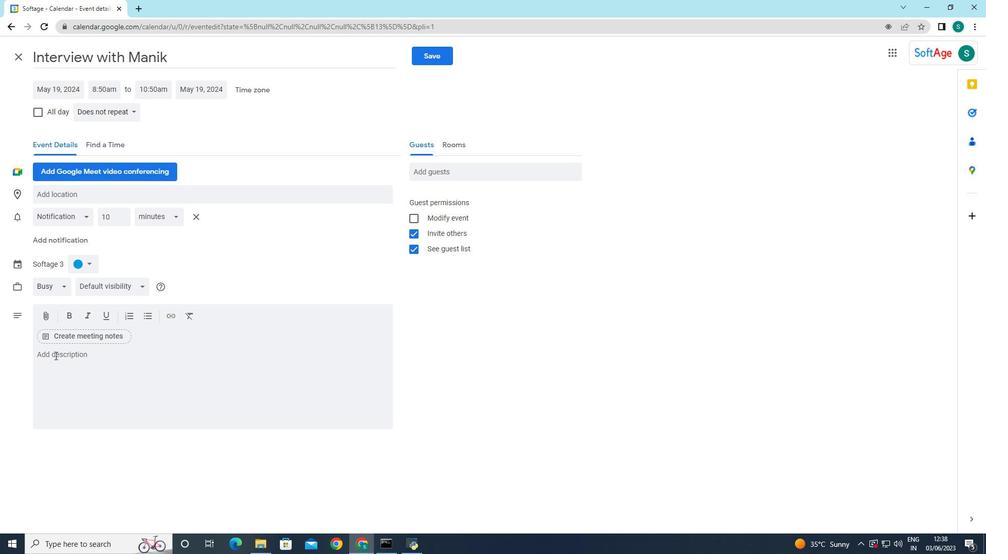 
Action: Mouse moved to (54, 355)
Screenshot: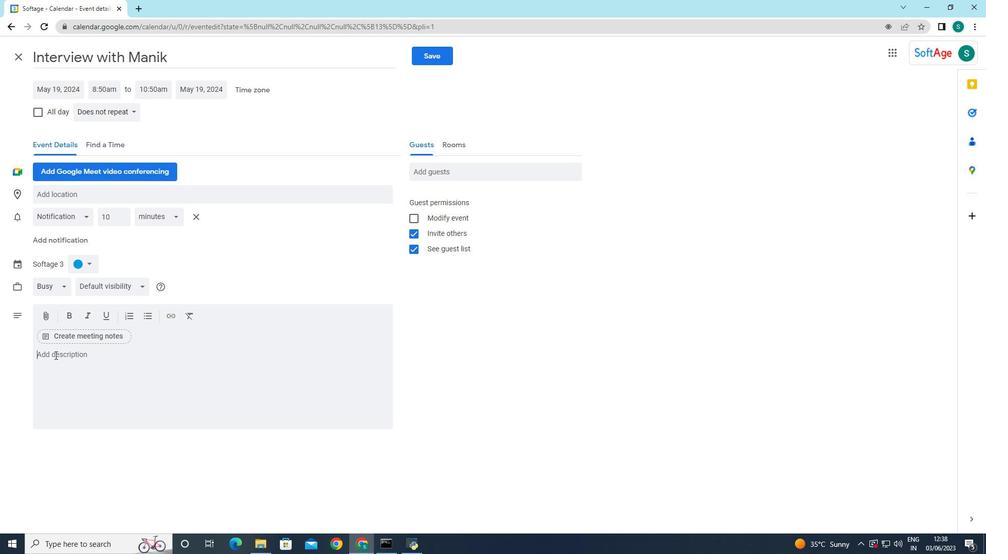 
Action: Key pressed <Key.caps_lock>A<Key.caps_lock><Key.space>team<Key.space>outing<Key.space>is<Key.space>a<Key.space>planned<Key.space>event<Key.space>or<Key.space>activity<Key.space>that<Key.space>takes<Key.space>employees<Key.space>out<Key.space>of<Key.space>the<Key.space>ususa<Key.backspace><Key.backspace>al<Key.space>work<Key.space>environment<Key.space>to<Key.space>engage<Key.space>in<Key.space>rect<Key.backspace>reational<Key.space>and<Key.space>team<Key.space><Key.backspace>-building<Key.space>activities.<Key.space><Key.caps_lock>I<Key.caps_lock>t<Key.space>provides<Key.space>an<Key.space>opportunity<Key.space>for<Key.space>team<Key.space>members<Key.space>to<Key.space>bond,<Key.space>unwind,<Key.space>ajd<Key.space><Key.backspace><Key.backspace><Key.backspace>nd<Key.space>strengthen<Key.space>their<Key.space>professional<Key.space>relationships<Key.space>in<Key.space>a<Key.space>more<Key.space>relace<Key.backspace><Key.backspace>xed<Key.space>stting<Key.backspace><Key.backspace><Key.backspace><Key.backspace><Key.backspace>etting.
Screenshot: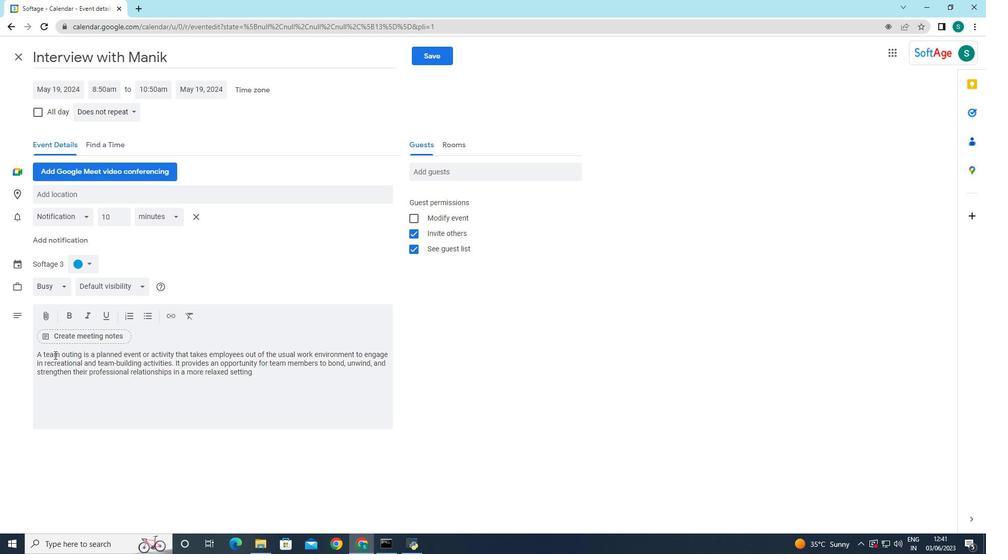 
Action: Mouse moved to (79, 268)
Screenshot: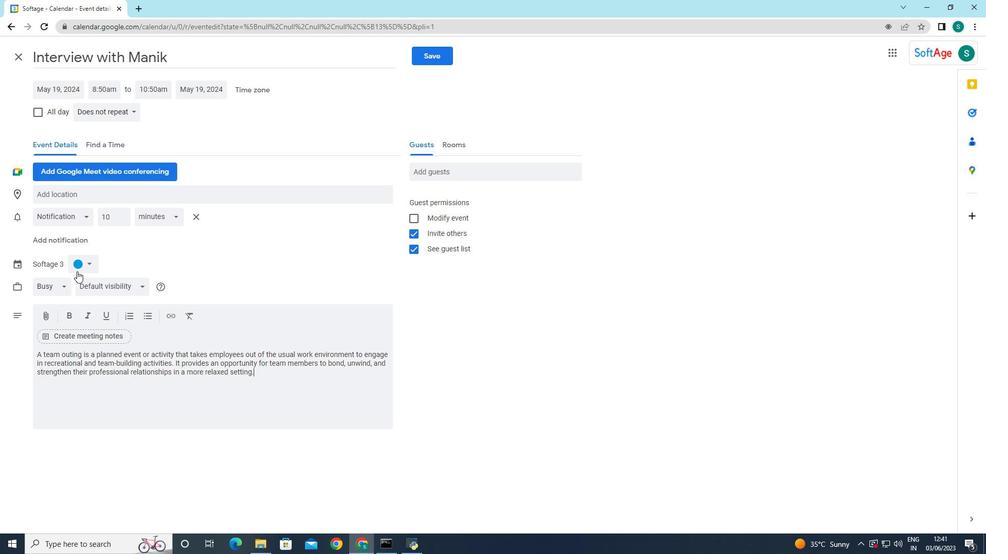
Action: Mouse pressed left at (79, 268)
Screenshot: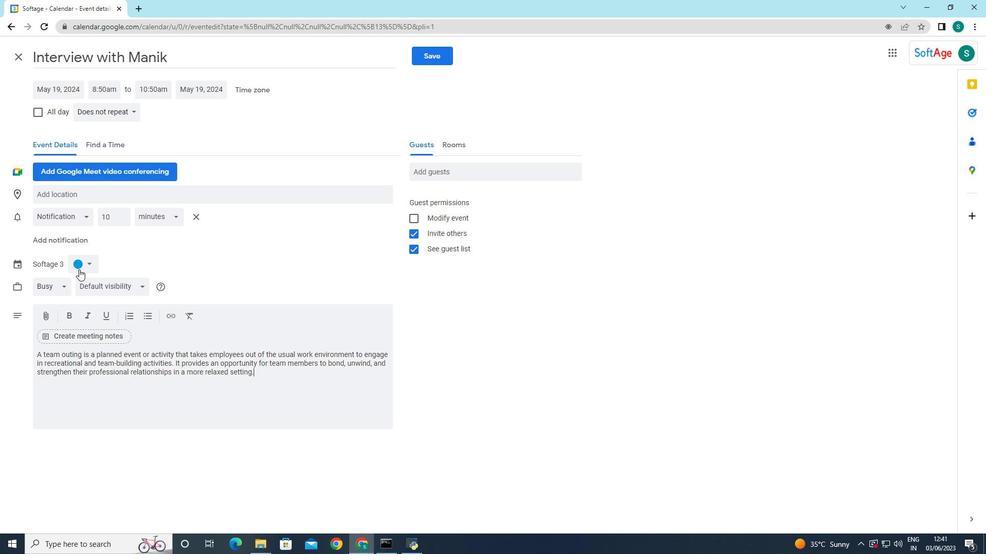 
Action: Mouse moved to (88, 265)
Screenshot: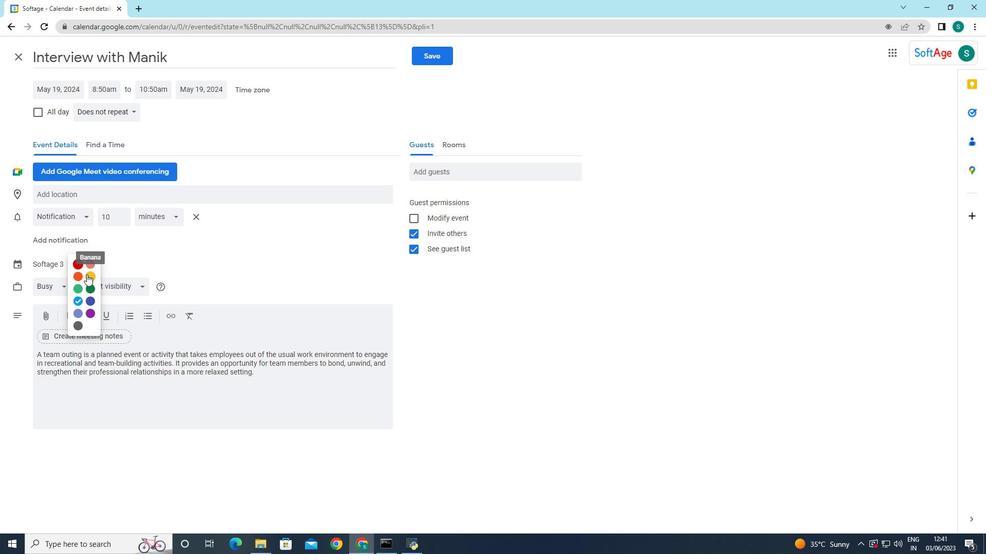 
Action: Mouse pressed left at (88, 265)
Screenshot: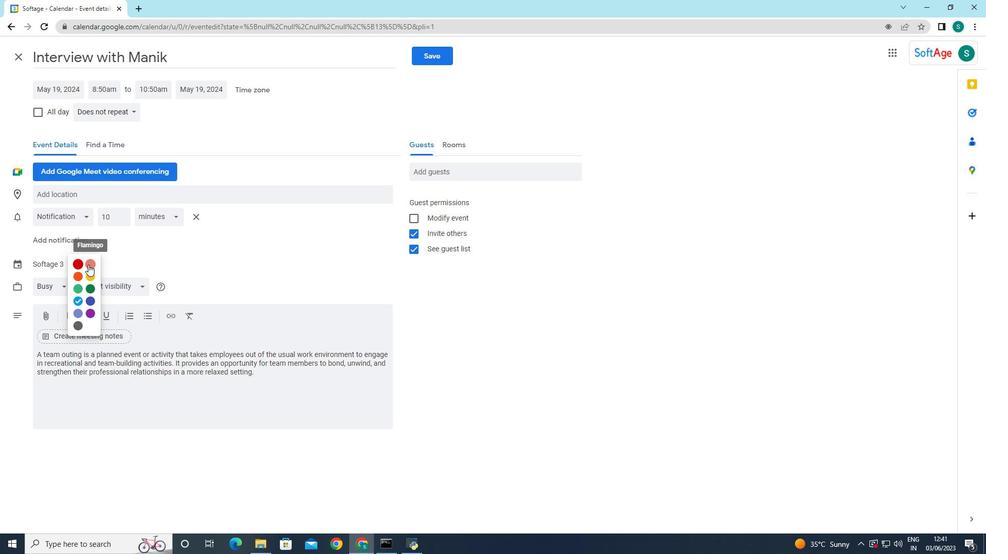 
Action: Mouse moved to (85, 190)
Screenshot: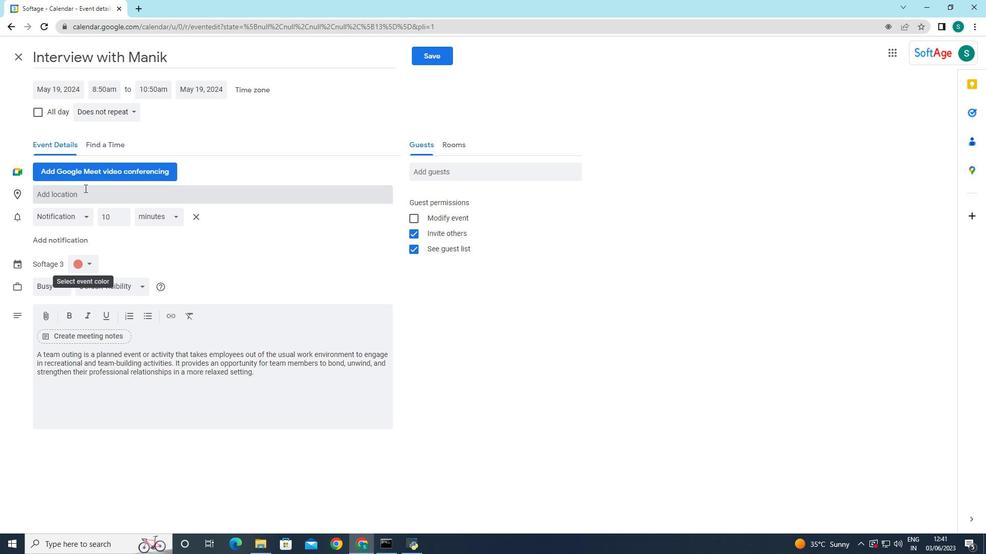 
Action: Mouse pressed left at (85, 190)
Screenshot: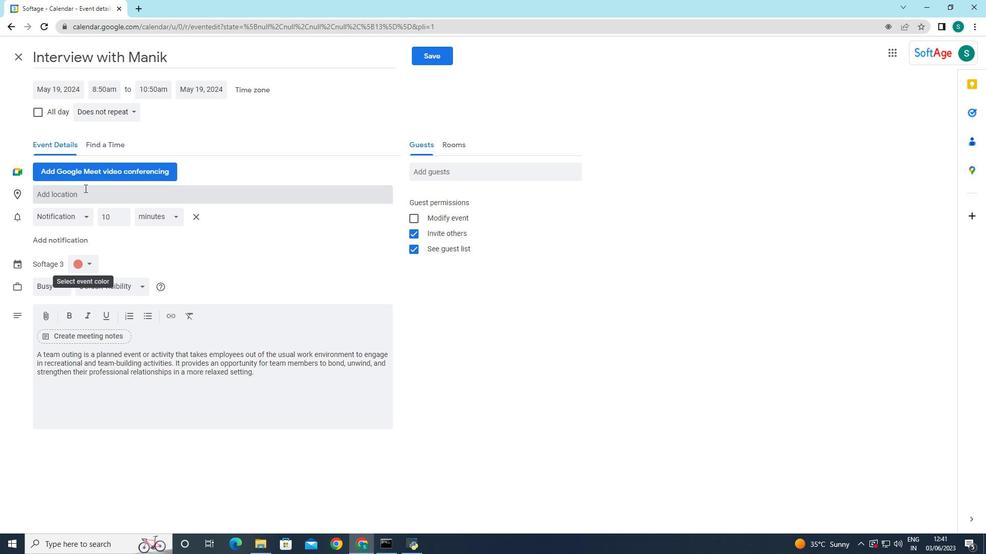 
Action: Mouse moved to (85, 191)
Screenshot: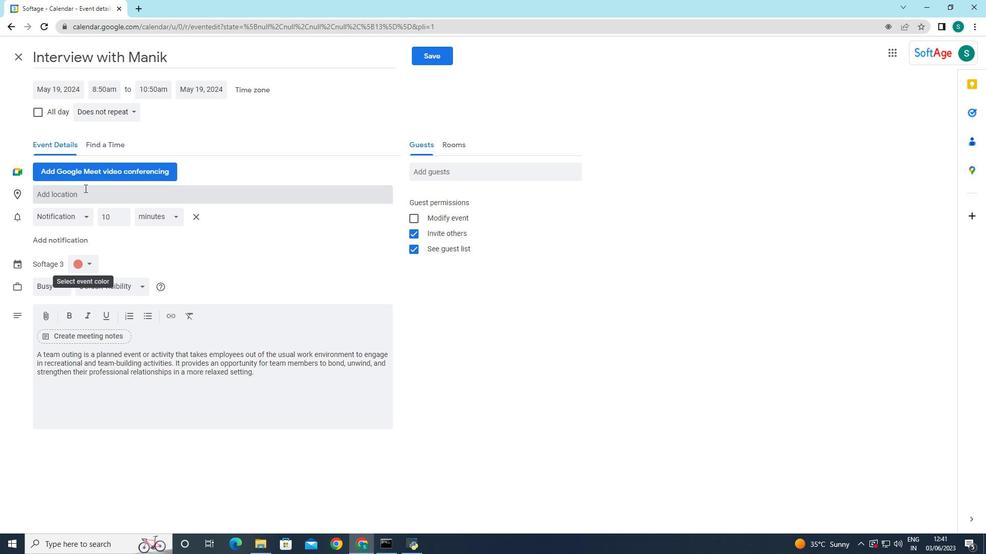 
Action: Key pressed 321<Key.space><Key.shift>Tuileries<Key.space><Key.caps_lock>G
Screenshot: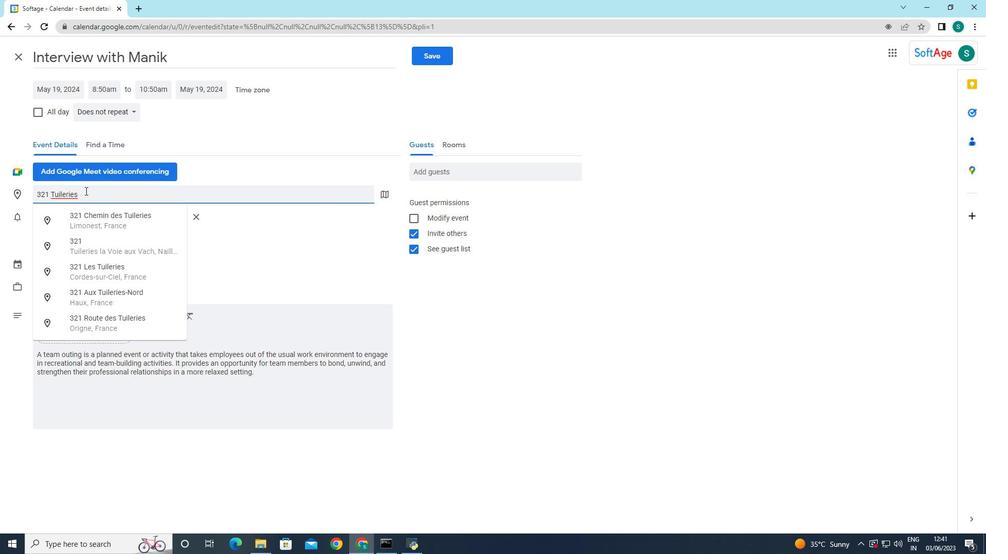 
Action: Mouse moved to (55, 194)
Screenshot: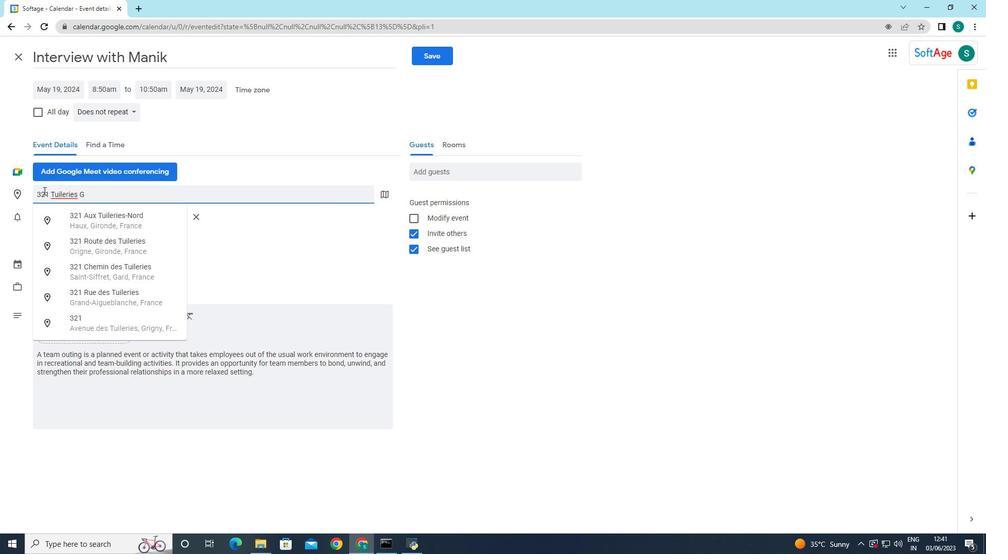 
Action: Mouse pressed right at (55, 194)
Screenshot: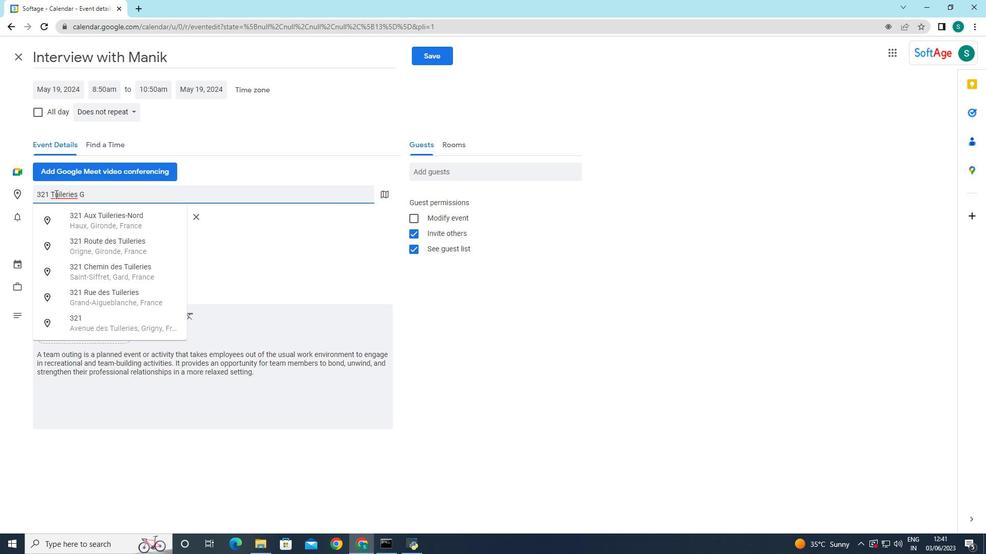 
Action: Mouse moved to (207, 189)
Screenshot: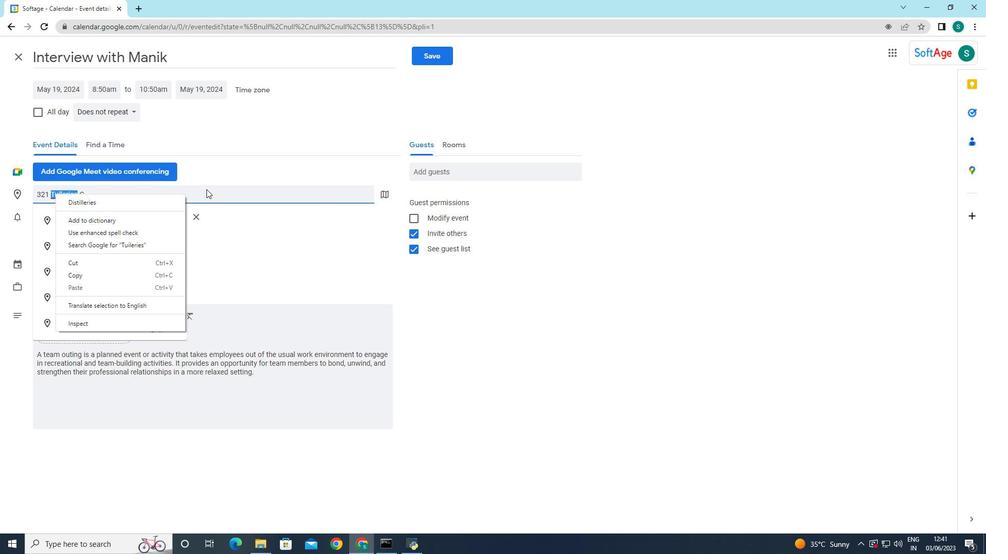 
Action: Mouse pressed left at (207, 189)
Screenshot: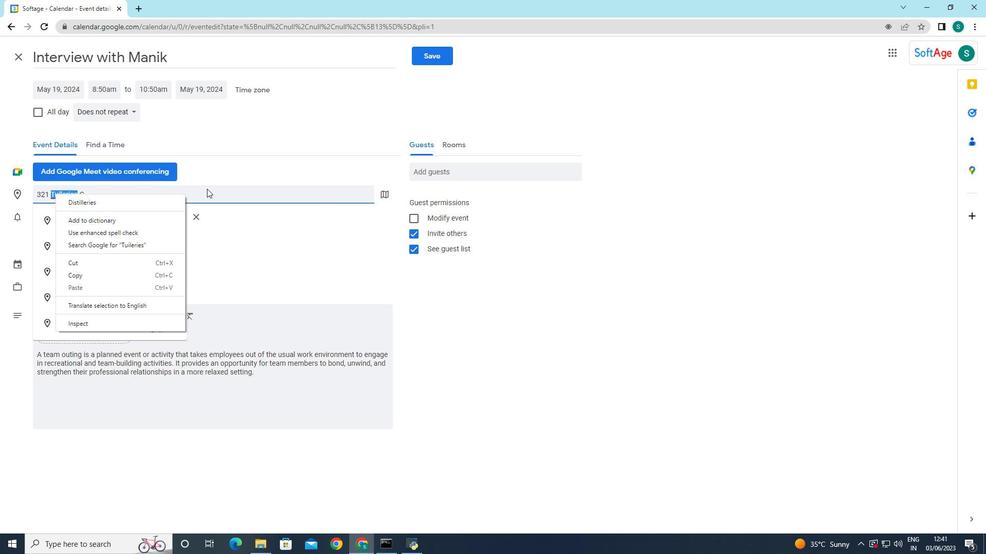 
Action: Mouse moved to (124, 193)
Screenshot: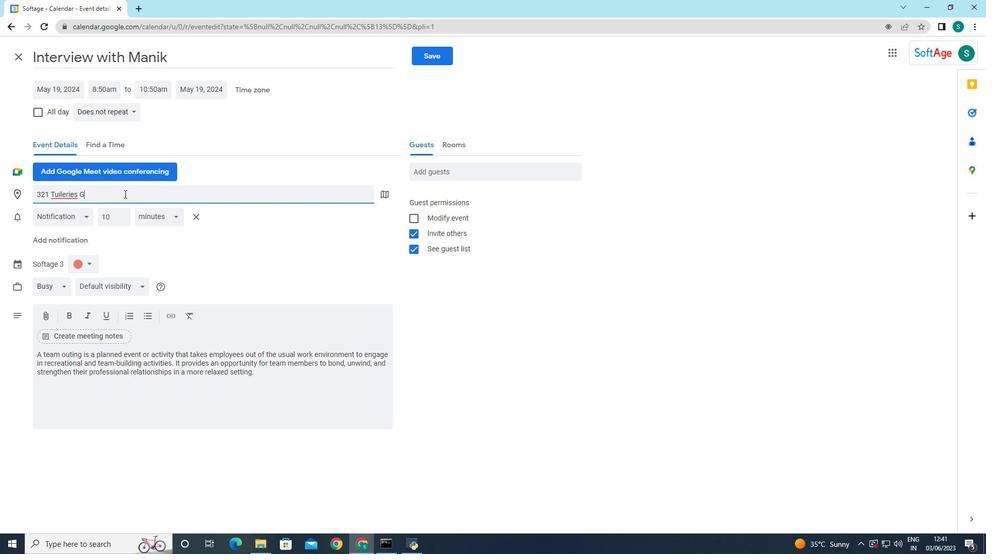 
Action: Mouse pressed left at (124, 193)
Screenshot: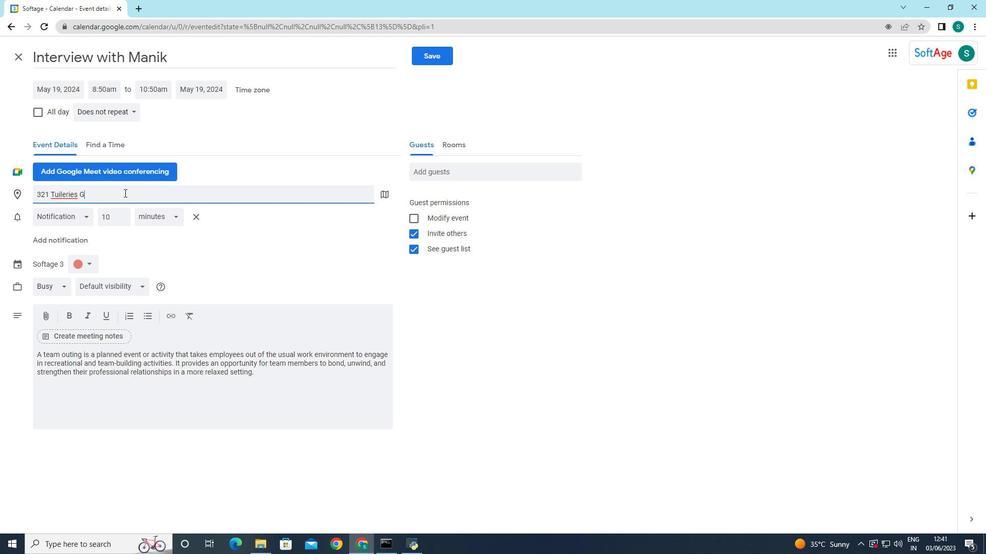 
Action: Key pressed ARDEN,<Key.space><Key.shift>pARIS<Key.space><Key.backspace><Key.backspace><Key.backspace><Key.backspace><Key.backspace><Key.backspace><Key.shift>P<Key.caps_lock>aris,<Key.space><Key.shift>France
Screenshot: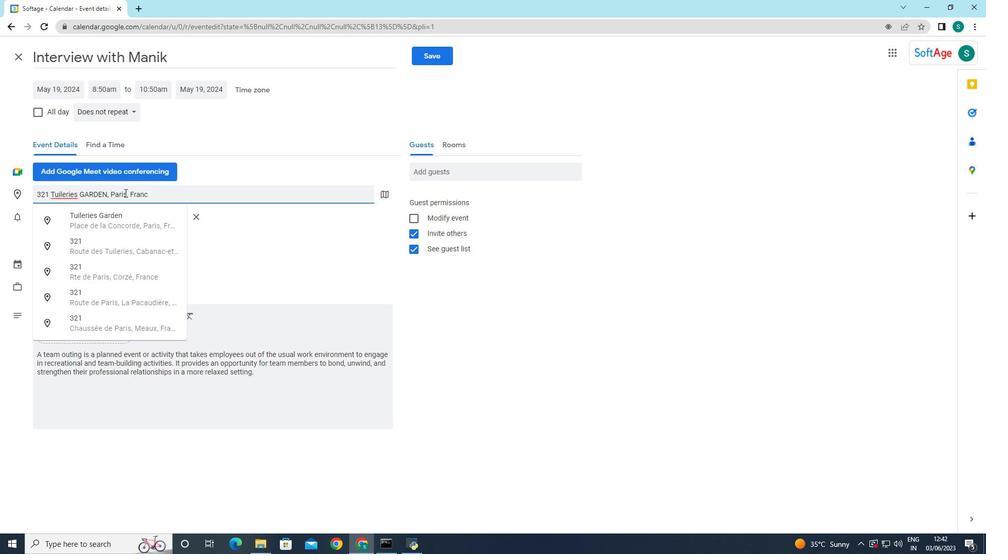 
Action: Mouse moved to (312, 235)
Screenshot: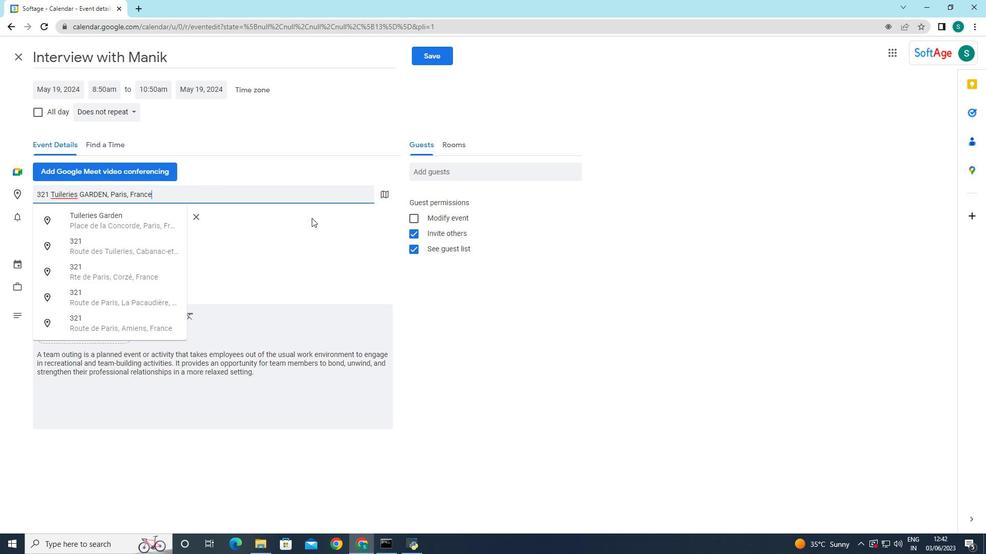 
Action: Mouse pressed left at (312, 235)
Screenshot: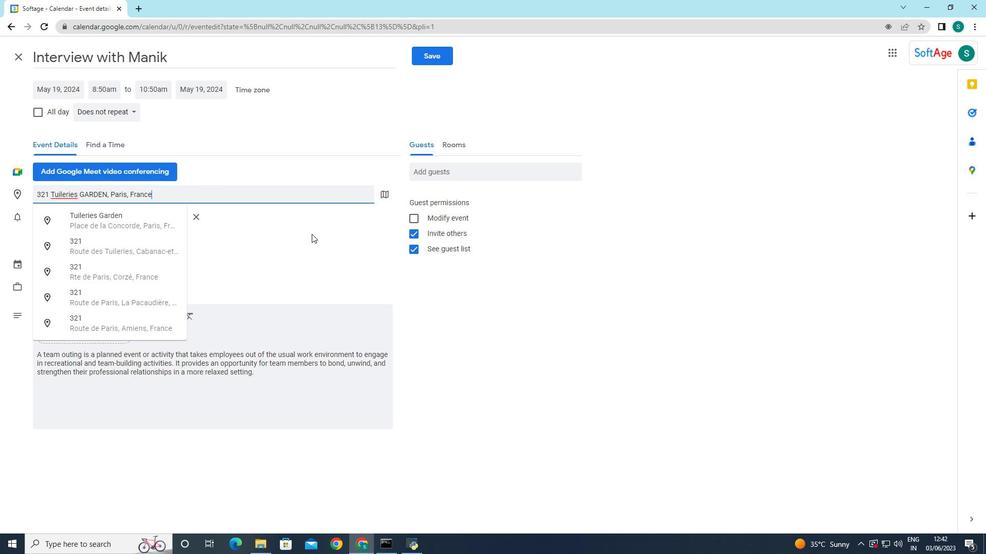 
Action: Mouse moved to (448, 175)
Screenshot: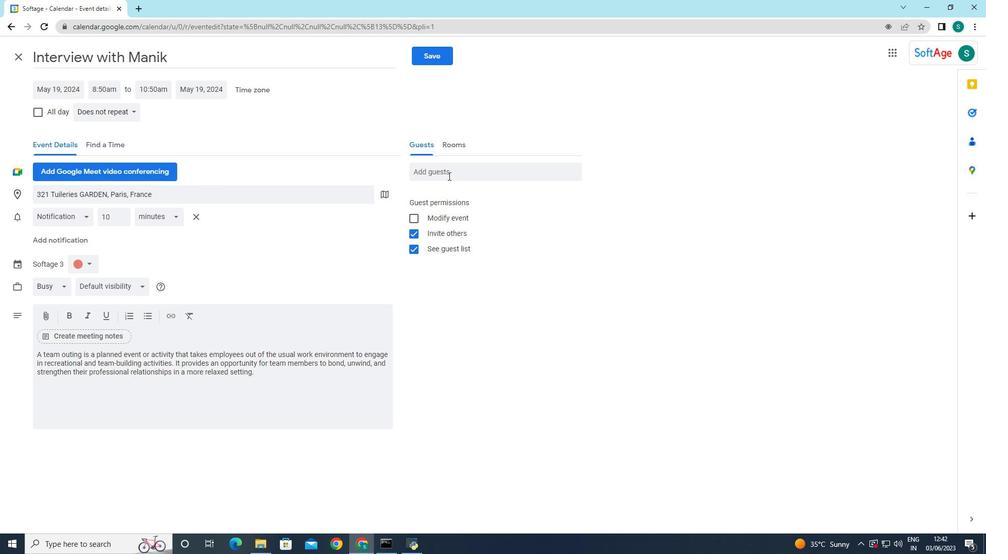 
Action: Mouse pressed left at (448, 175)
Screenshot: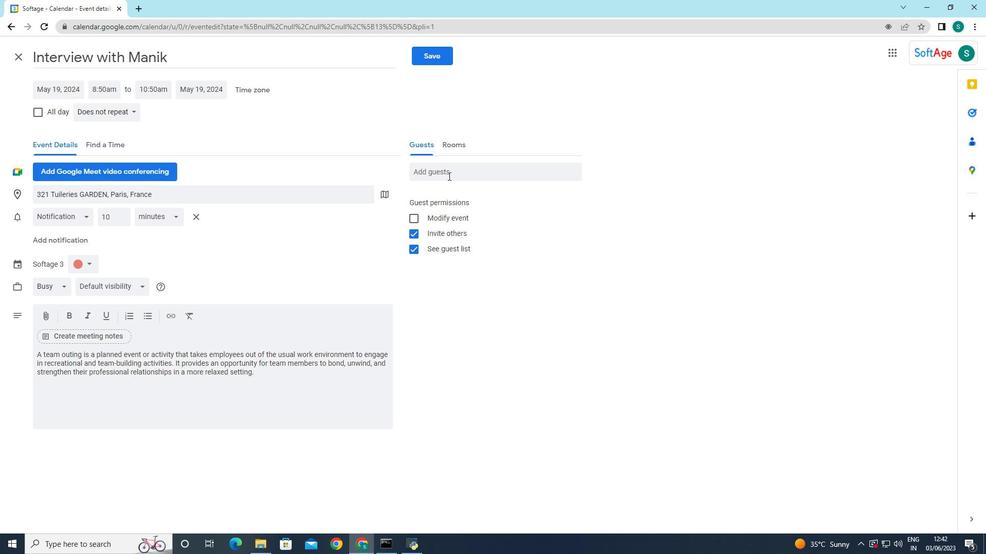 
Action: Mouse moved to (448, 175)
Screenshot: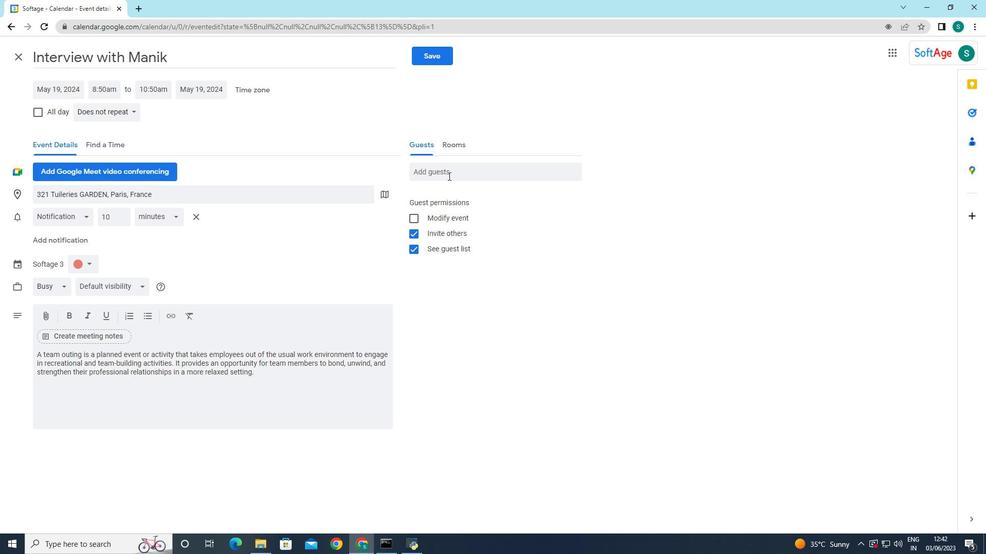 
Action: Key pressed softage.2
Screenshot: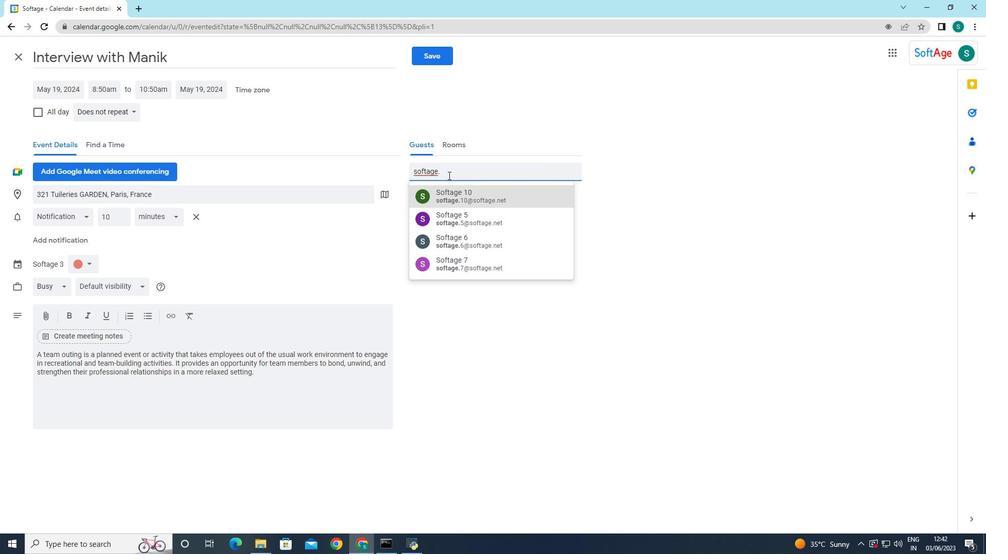 
Action: Mouse moved to (443, 194)
Screenshot: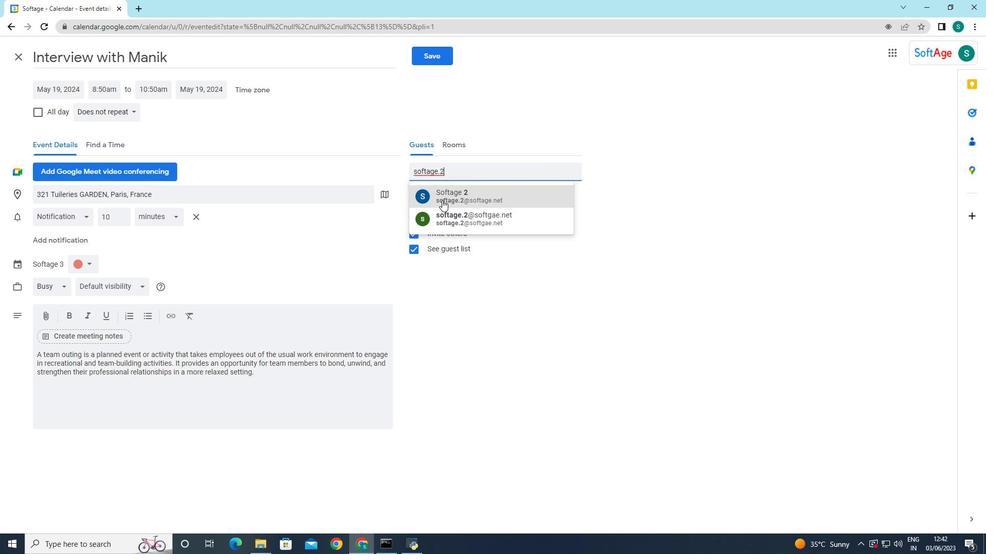 
Action: Mouse pressed left at (443, 194)
Screenshot: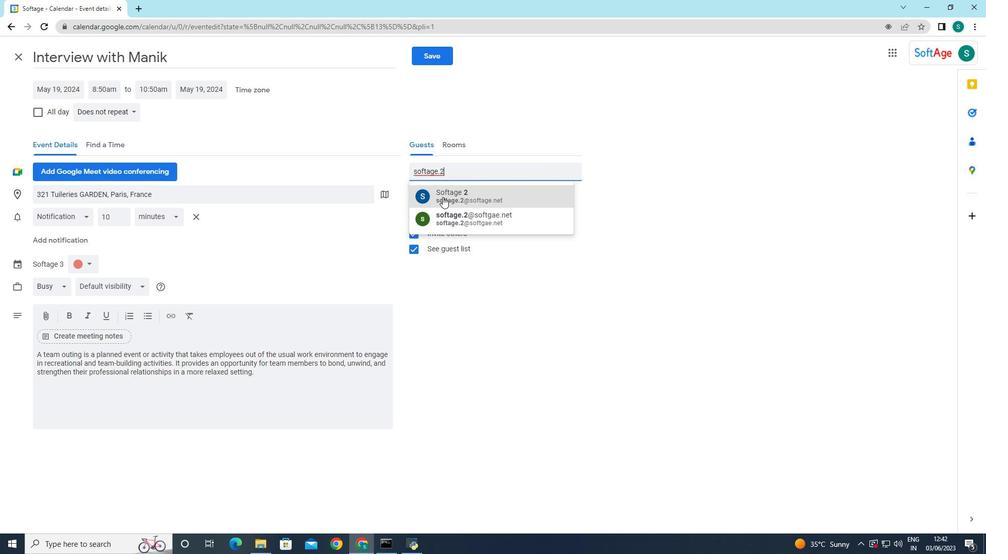 
Action: Mouse moved to (461, 167)
Screenshot: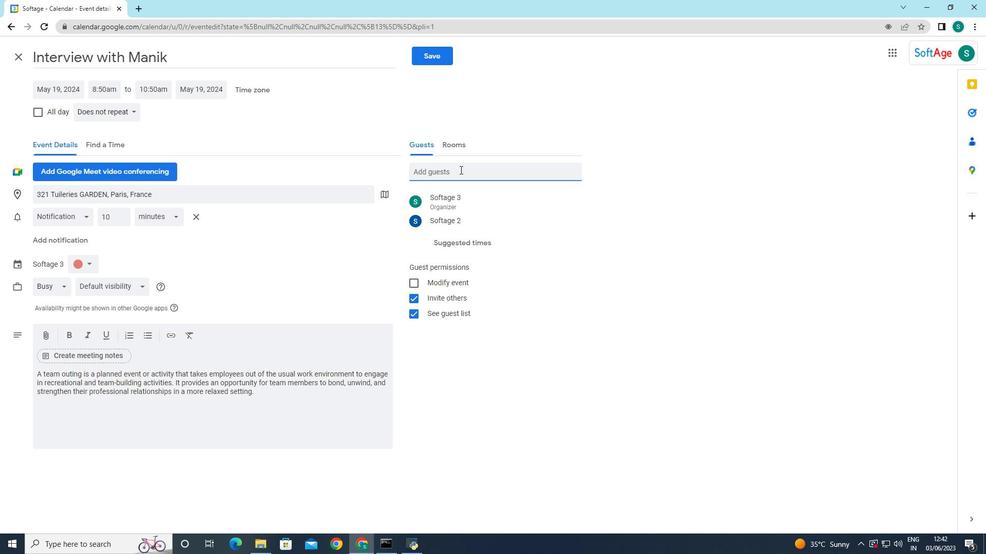 
Action: Mouse pressed left at (461, 167)
Screenshot: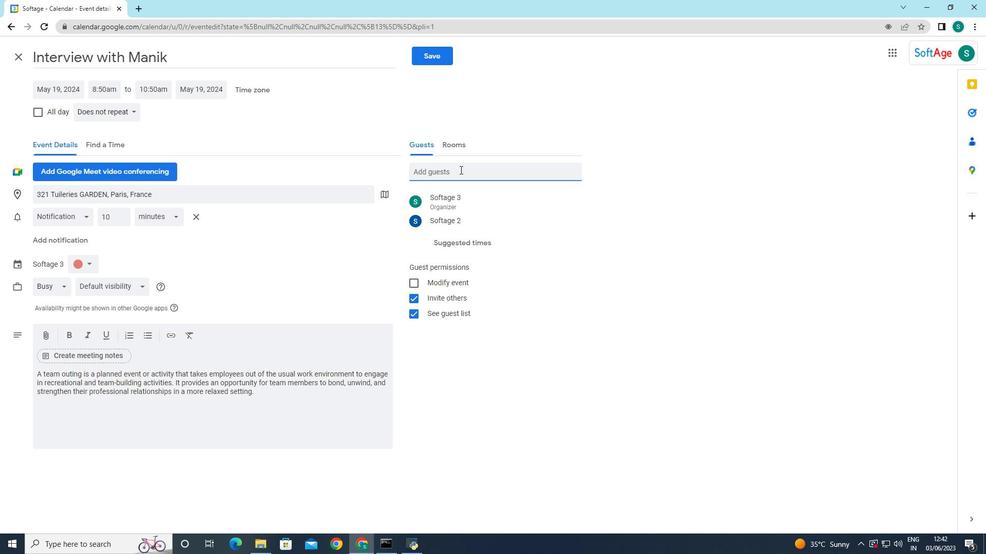 
Action: Mouse moved to (461, 168)
Screenshot: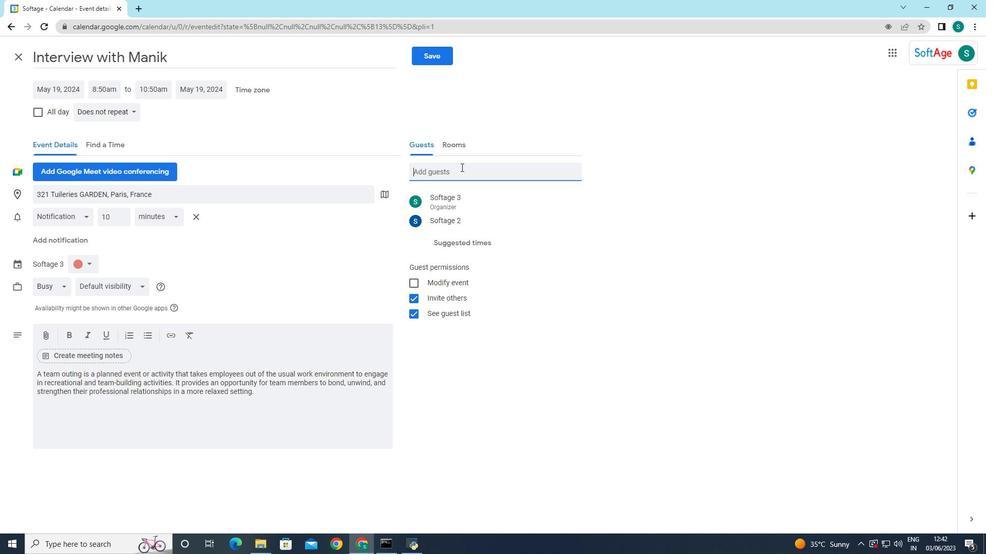 
Action: Key pressed softage.4
Screenshot: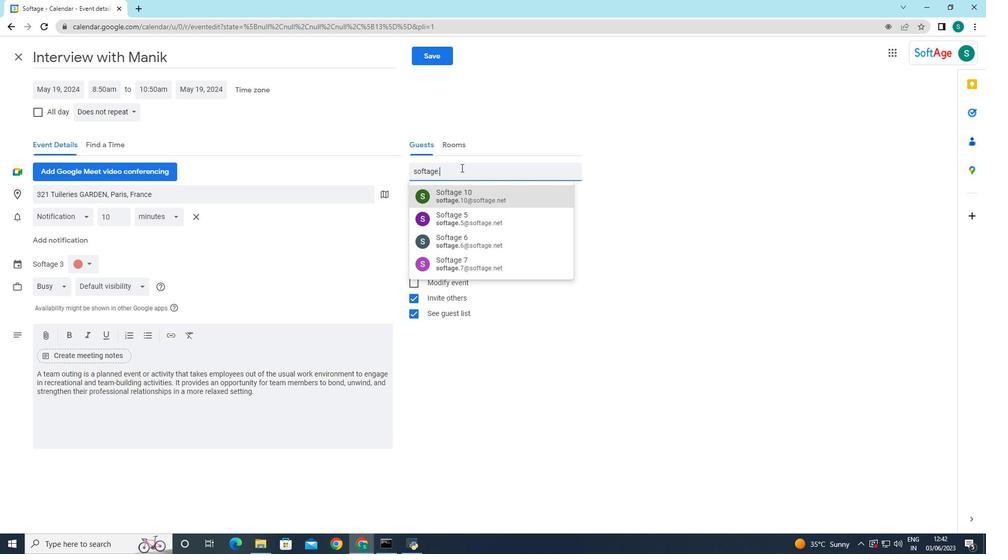 
Action: Mouse moved to (488, 202)
Screenshot: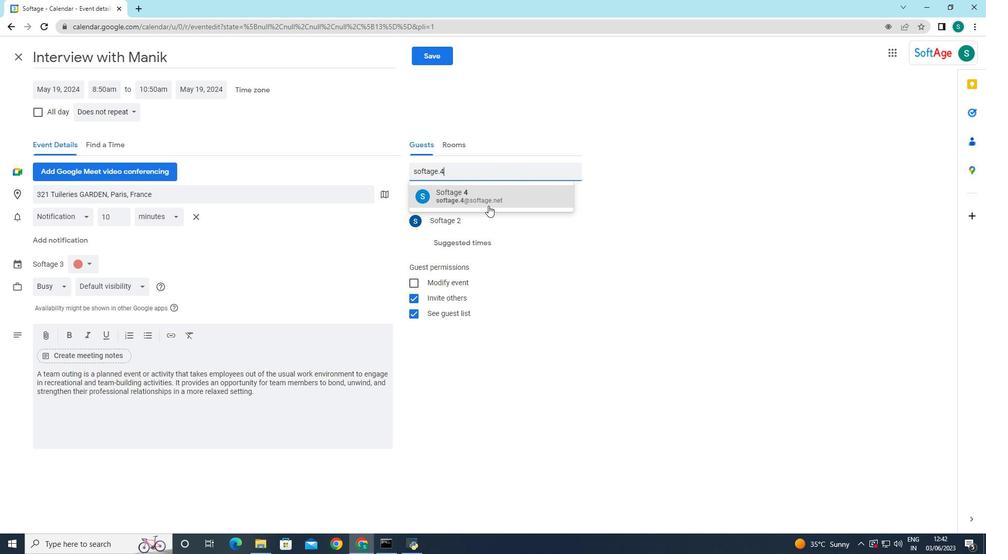 
Action: Mouse pressed left at (488, 202)
Screenshot: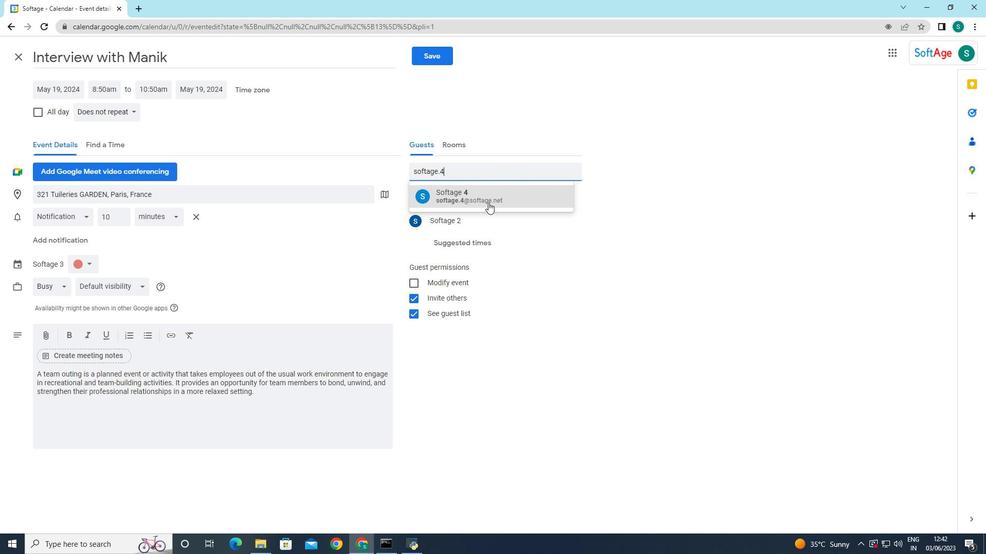 
Action: Mouse moved to (569, 199)
Screenshot: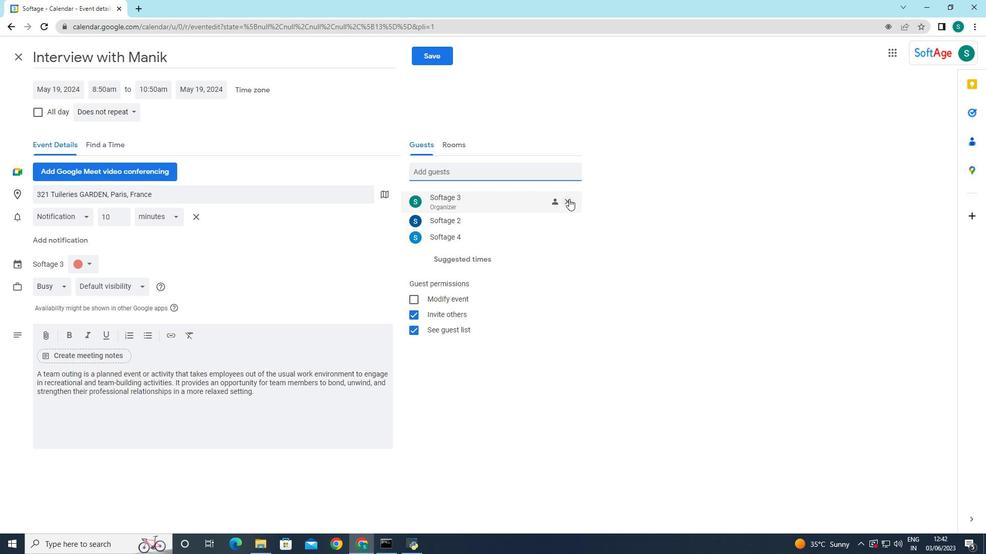 
Action: Mouse pressed left at (569, 199)
Screenshot: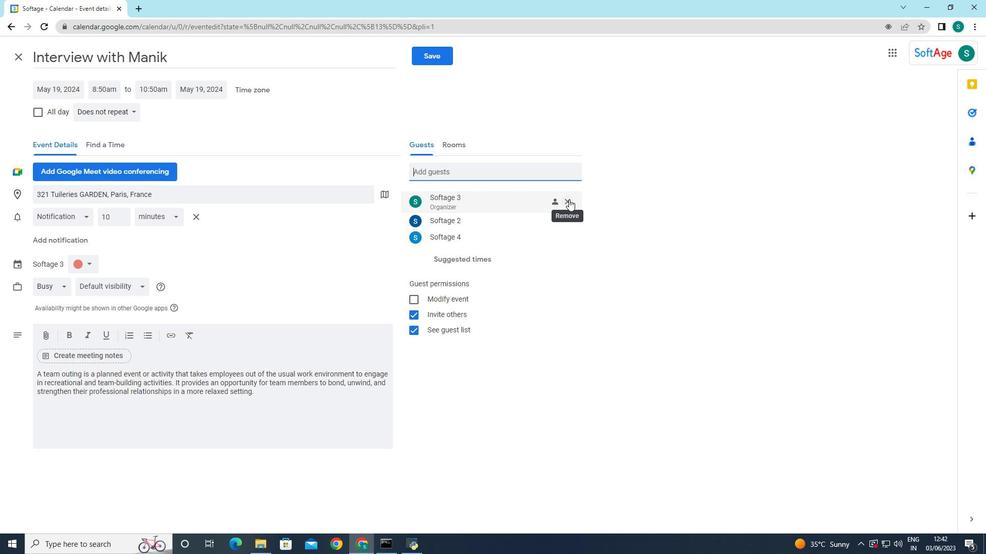
Action: Mouse moved to (85, 117)
Screenshot: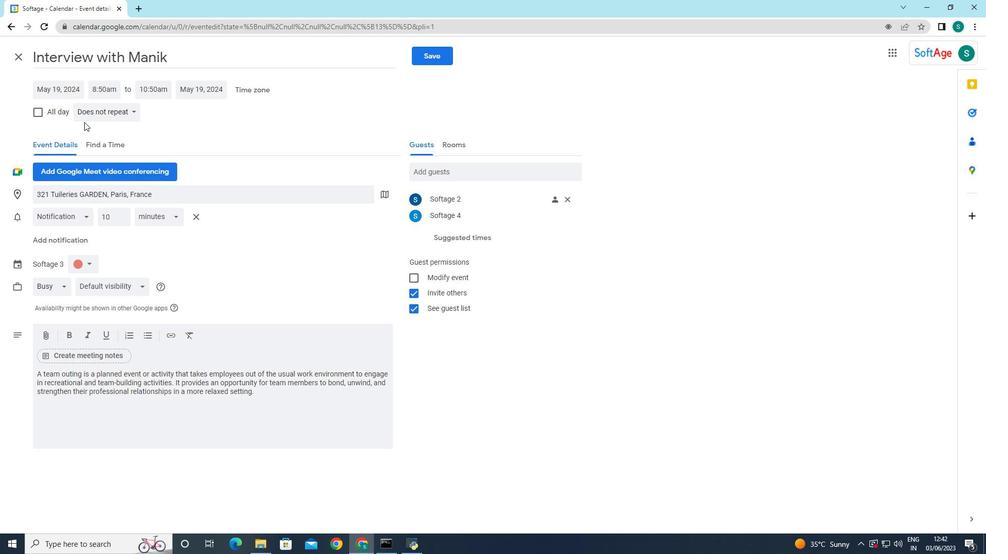 
Action: Mouse pressed left at (85, 117)
Screenshot: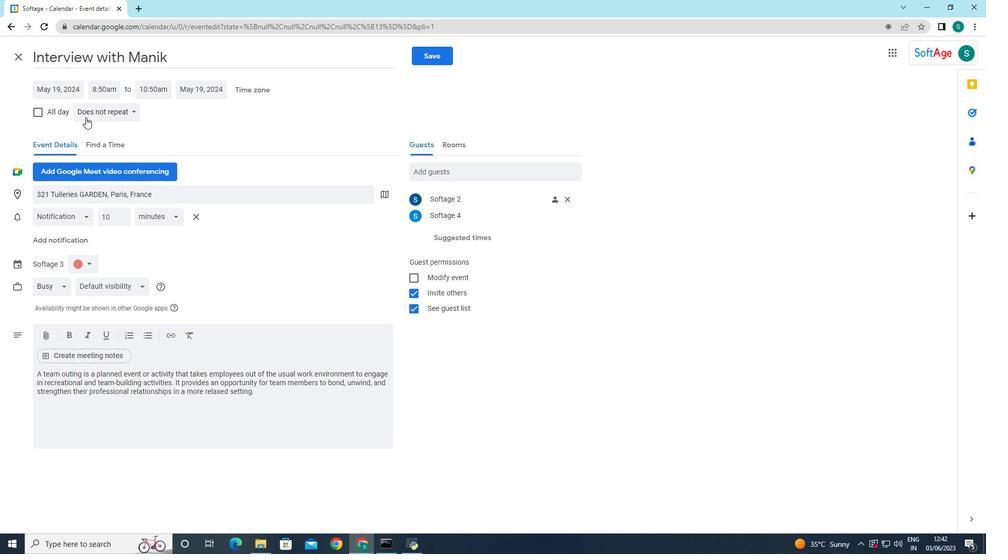 
Action: Mouse moved to (95, 132)
Screenshot: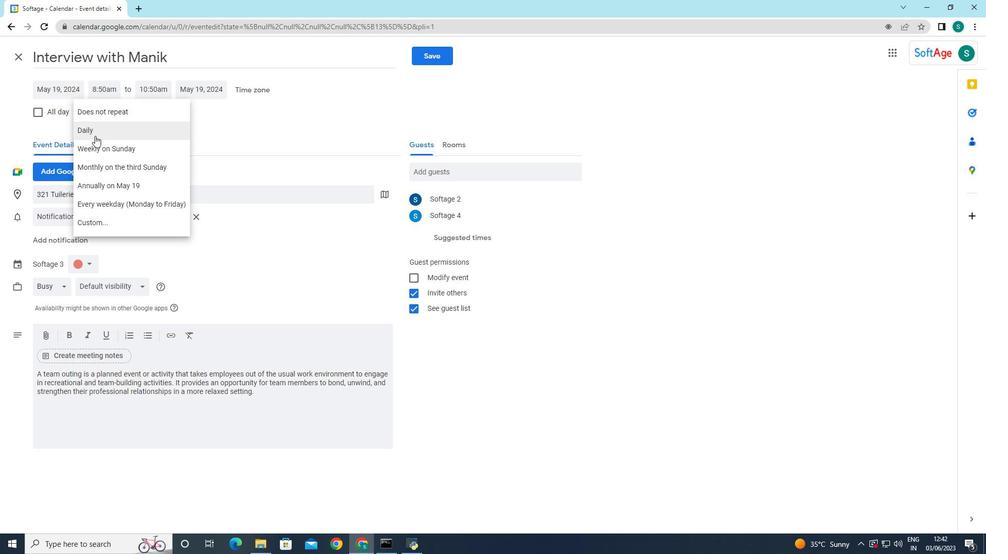 
Action: Mouse pressed left at (95, 132)
Screenshot: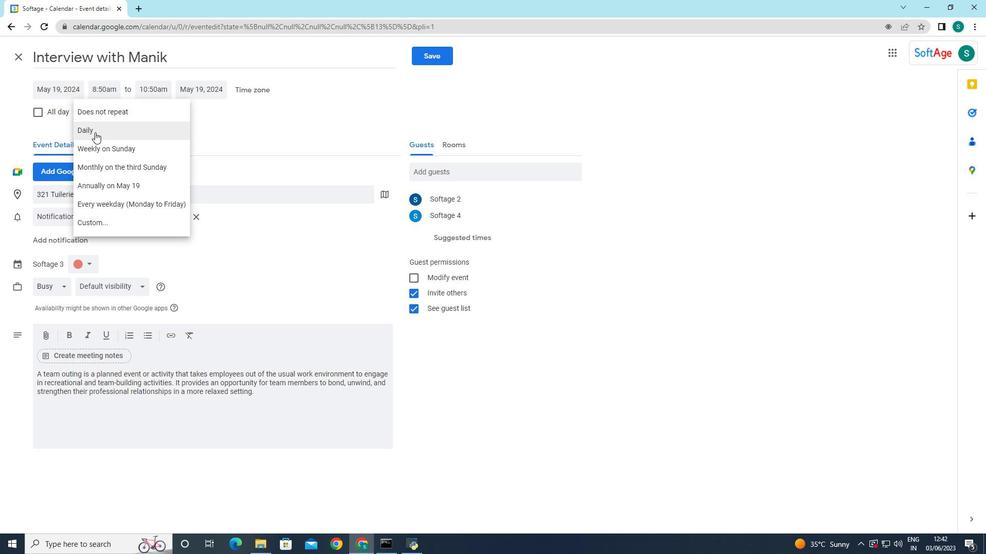 
Action: Mouse moved to (430, 56)
Screenshot: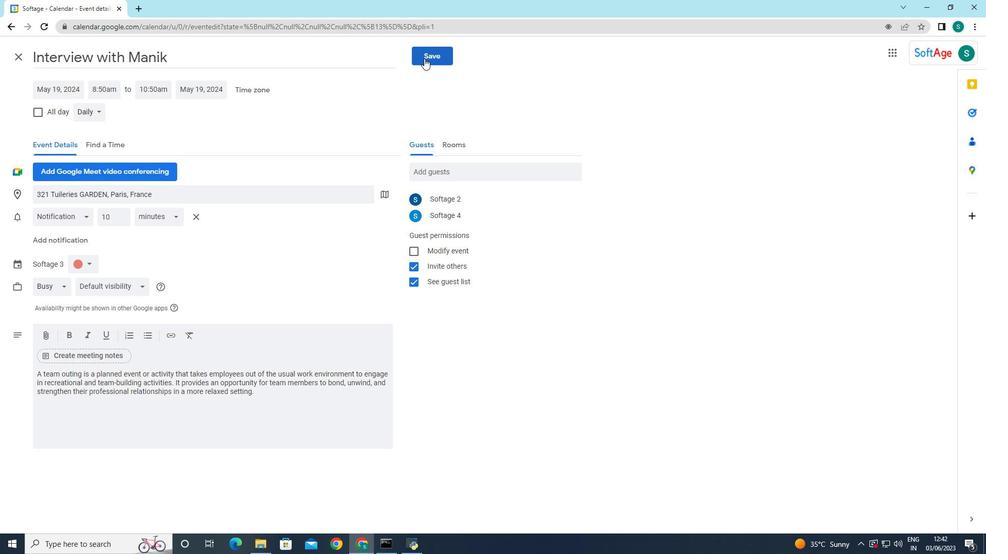 
Action: Mouse pressed left at (430, 56)
Screenshot: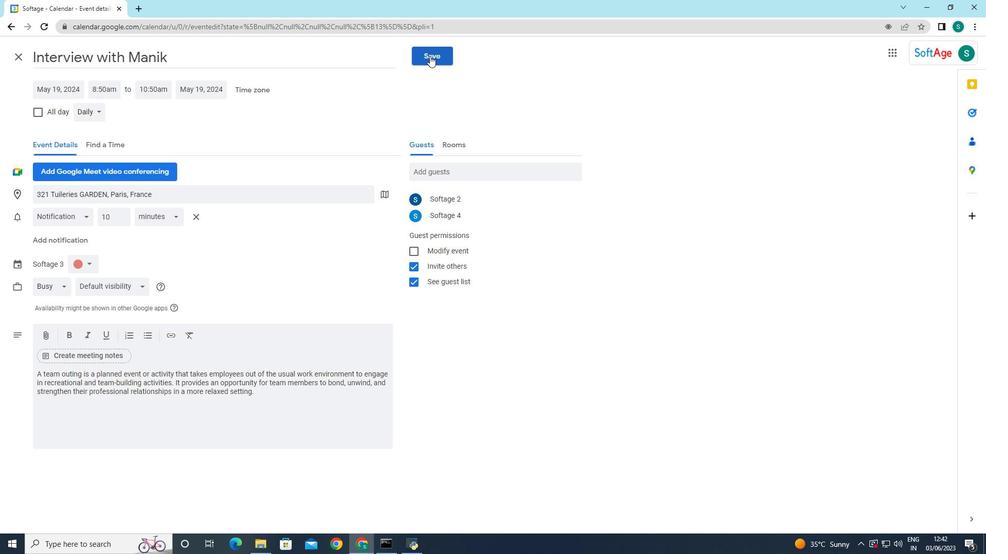 
Action: Mouse moved to (590, 306)
Screenshot: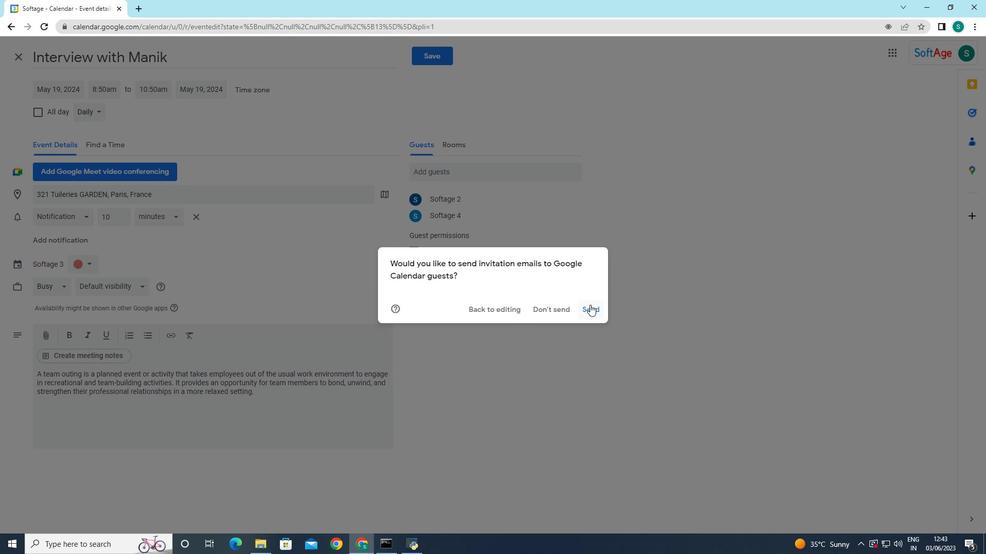 
Action: Mouse pressed left at (590, 306)
Screenshot: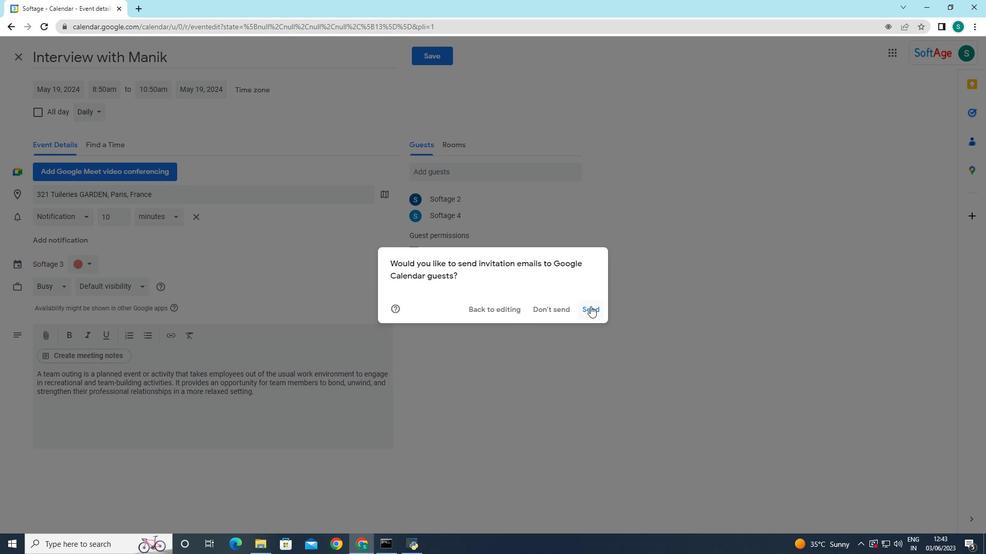
